 Task: Find connections with filter location Johnstone with filter topic #humanresourceswith filter profile language Potuguese with filter current company Jabong with filter school Sacred Heart Convent School with filter industry Oil Extraction with filter service category Visual Design with filter keywords title Editor/Proofreader
Action: Mouse moved to (553, 86)
Screenshot: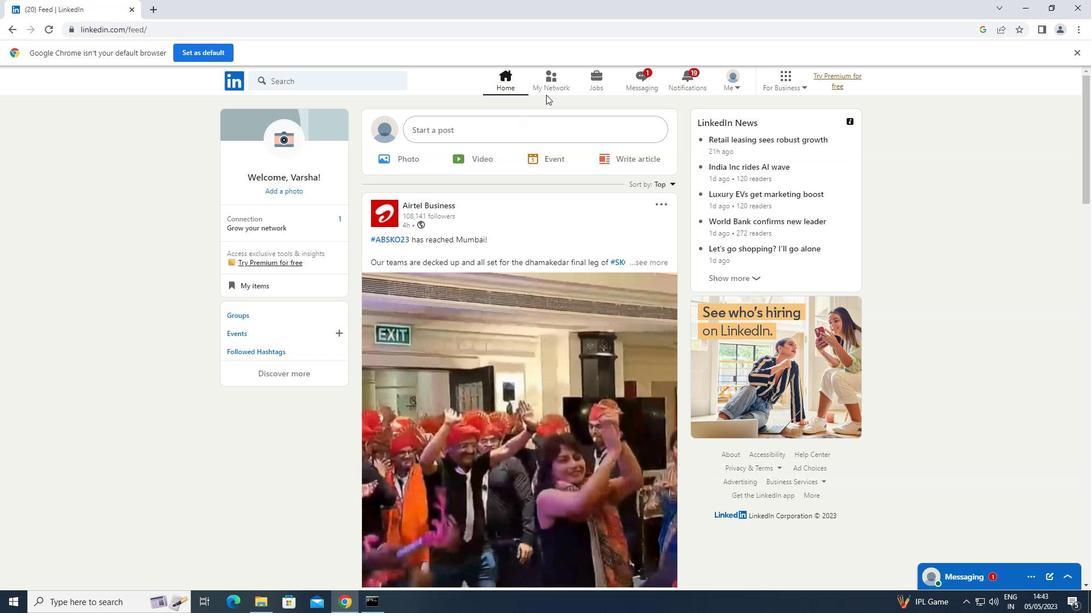 
Action: Mouse pressed left at (553, 86)
Screenshot: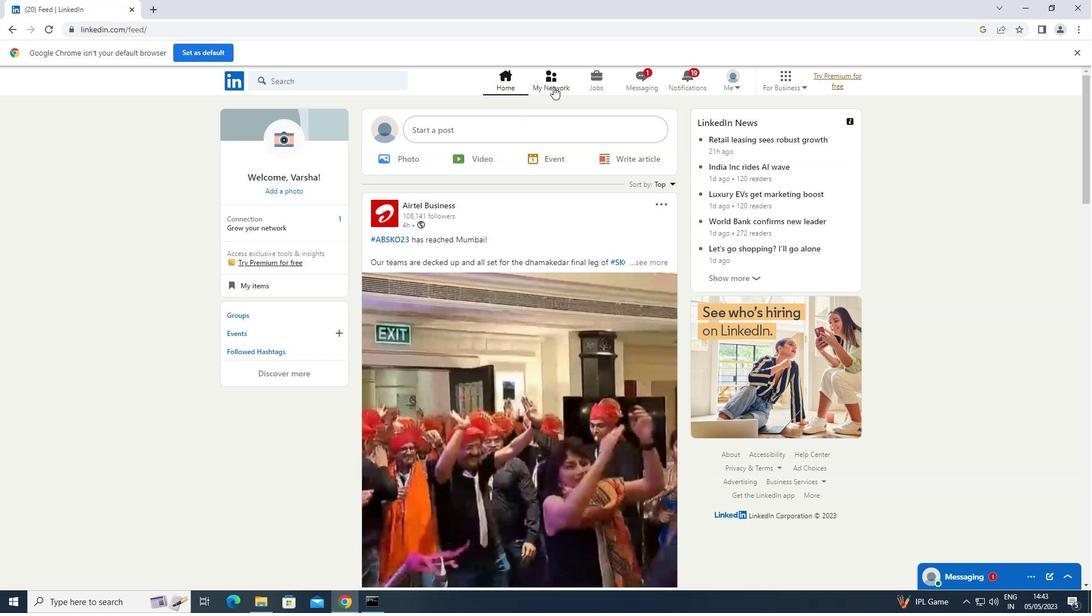 
Action: Mouse moved to (337, 148)
Screenshot: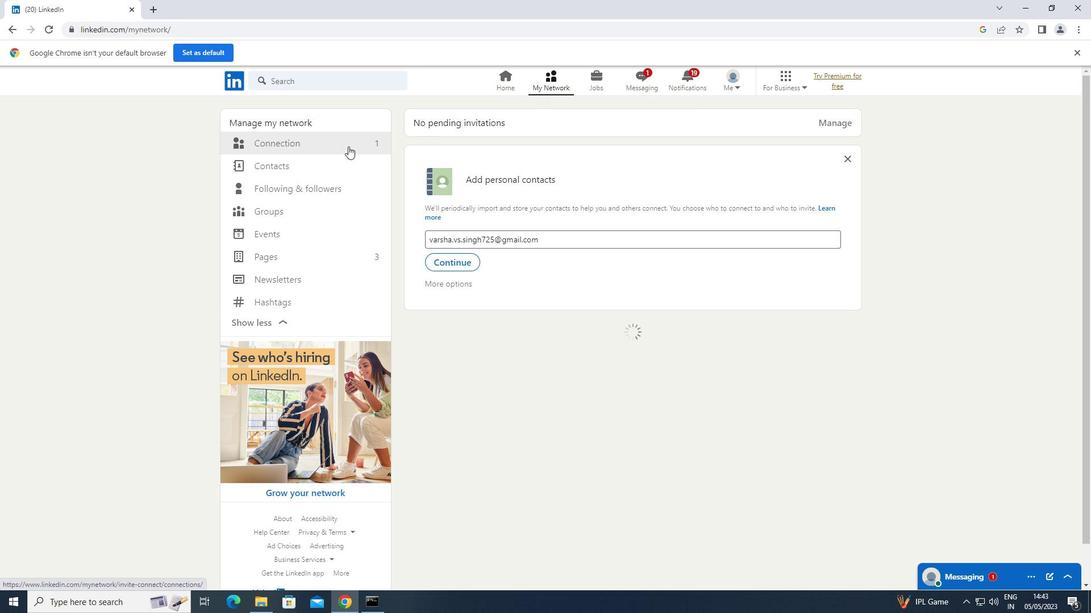 
Action: Mouse pressed left at (337, 148)
Screenshot: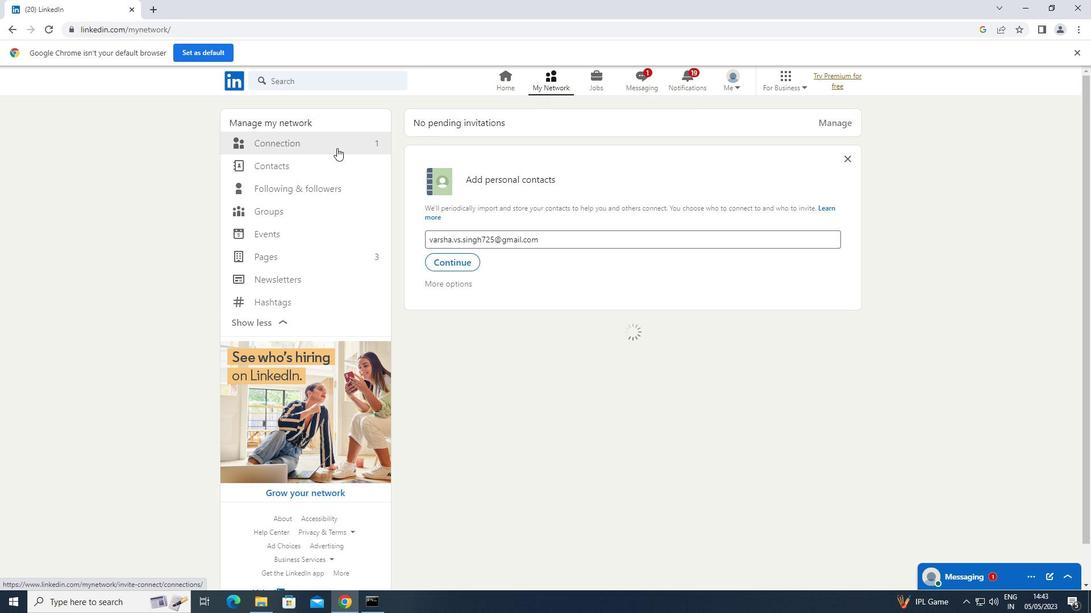 
Action: Mouse moved to (304, 146)
Screenshot: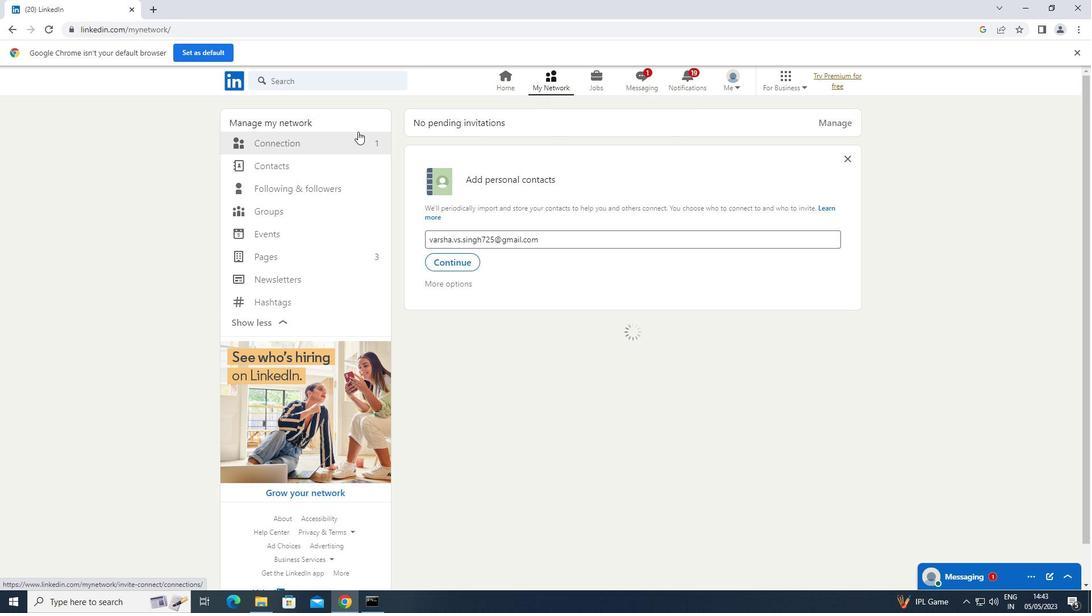 
Action: Mouse pressed left at (304, 146)
Screenshot: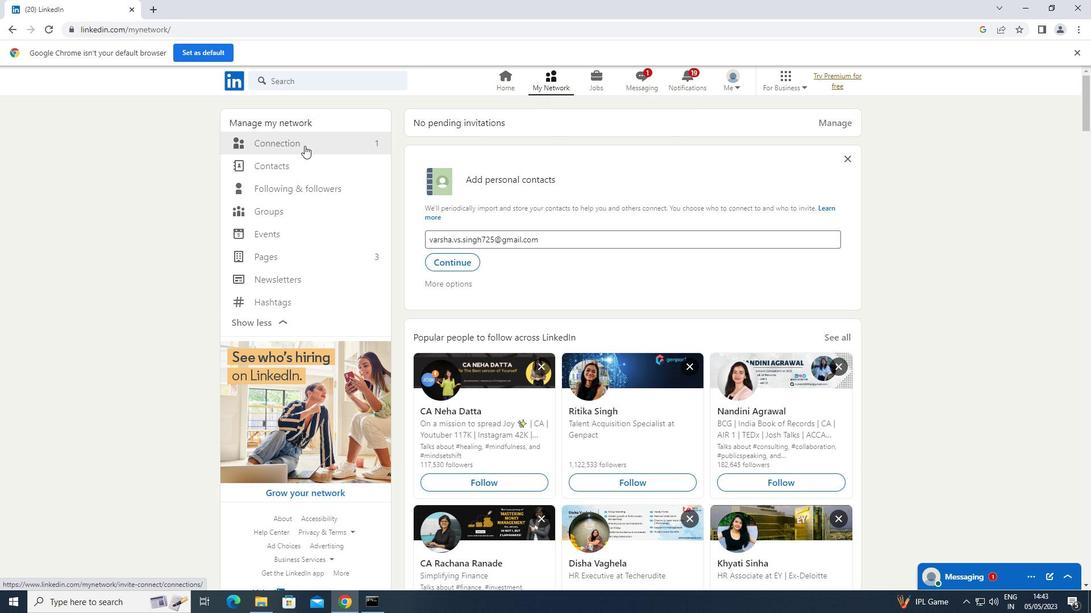 
Action: Mouse moved to (640, 144)
Screenshot: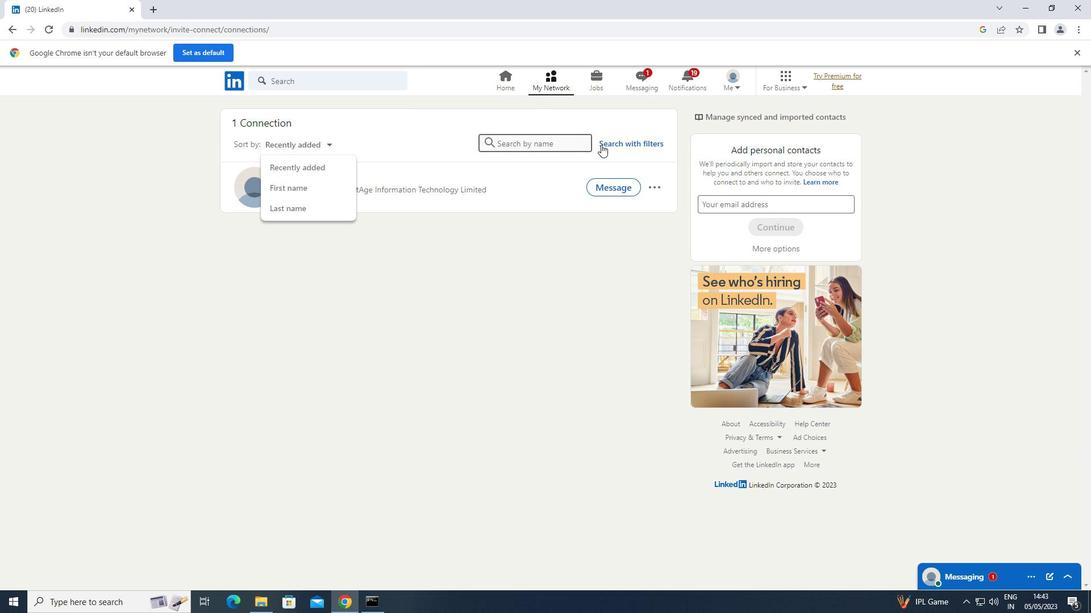 
Action: Mouse pressed left at (640, 144)
Screenshot: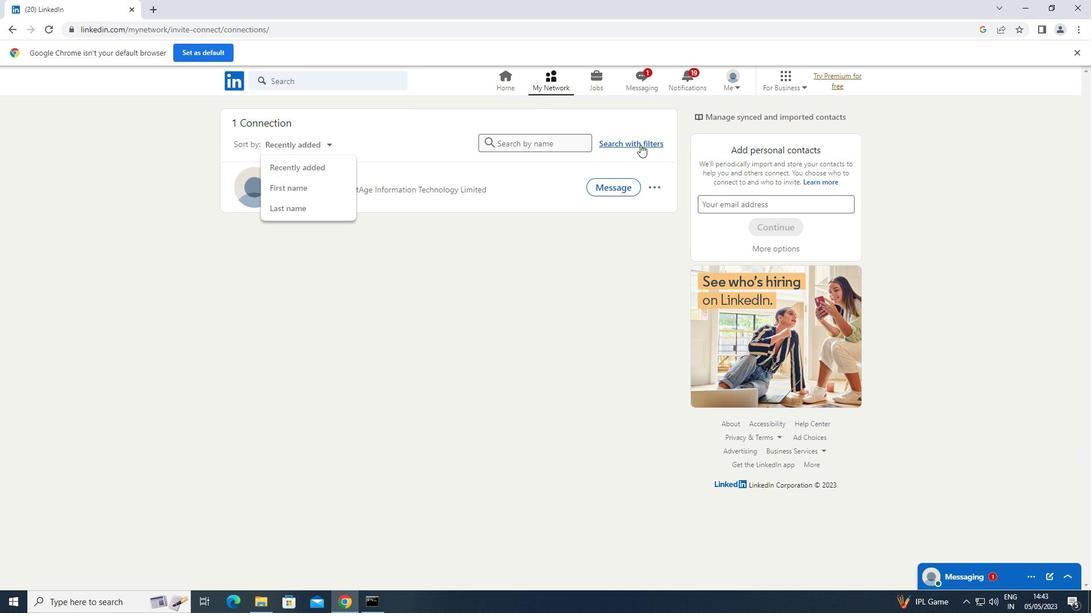 
Action: Mouse moved to (592, 112)
Screenshot: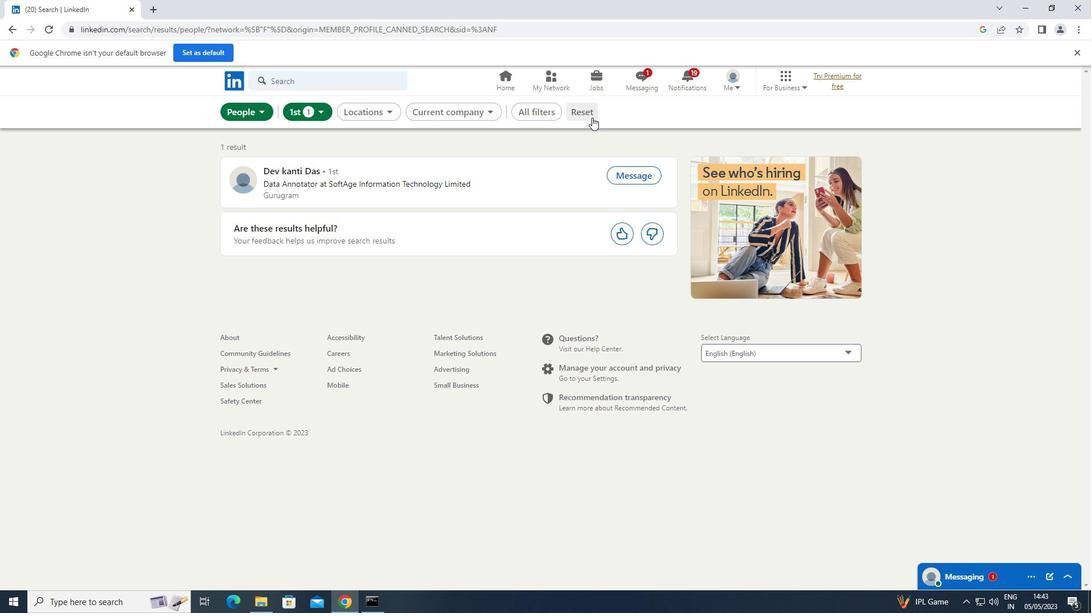 
Action: Mouse pressed left at (592, 112)
Screenshot: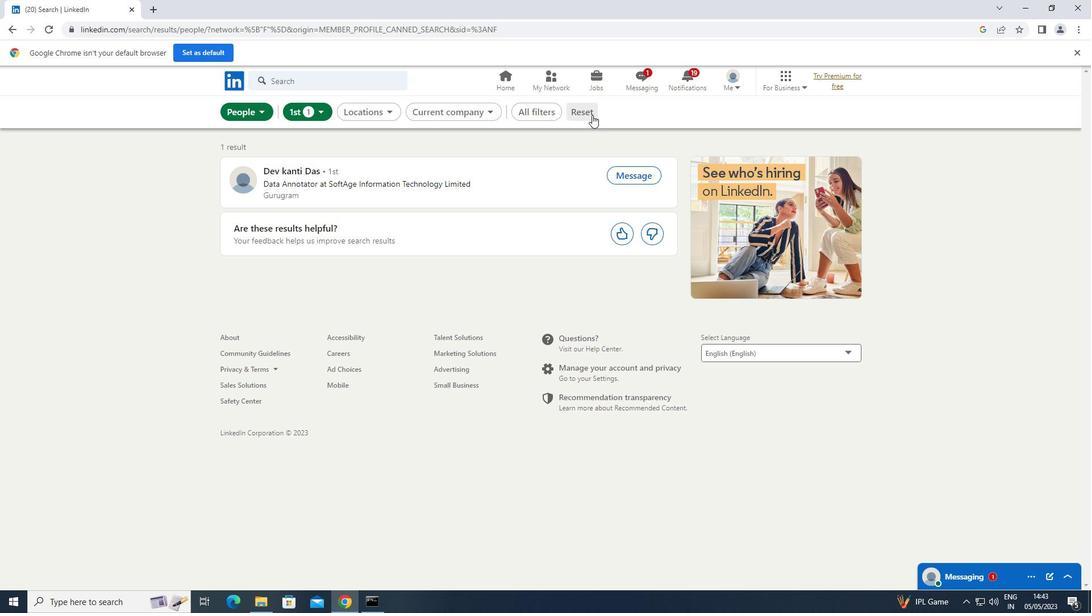 
Action: Mouse moved to (561, 117)
Screenshot: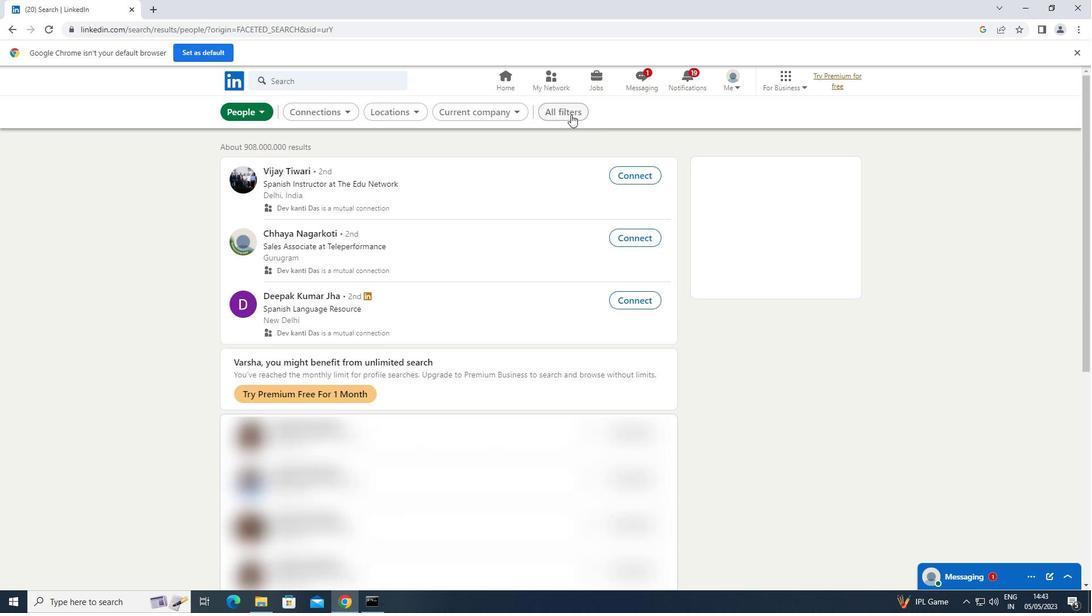 
Action: Mouse pressed left at (561, 117)
Screenshot: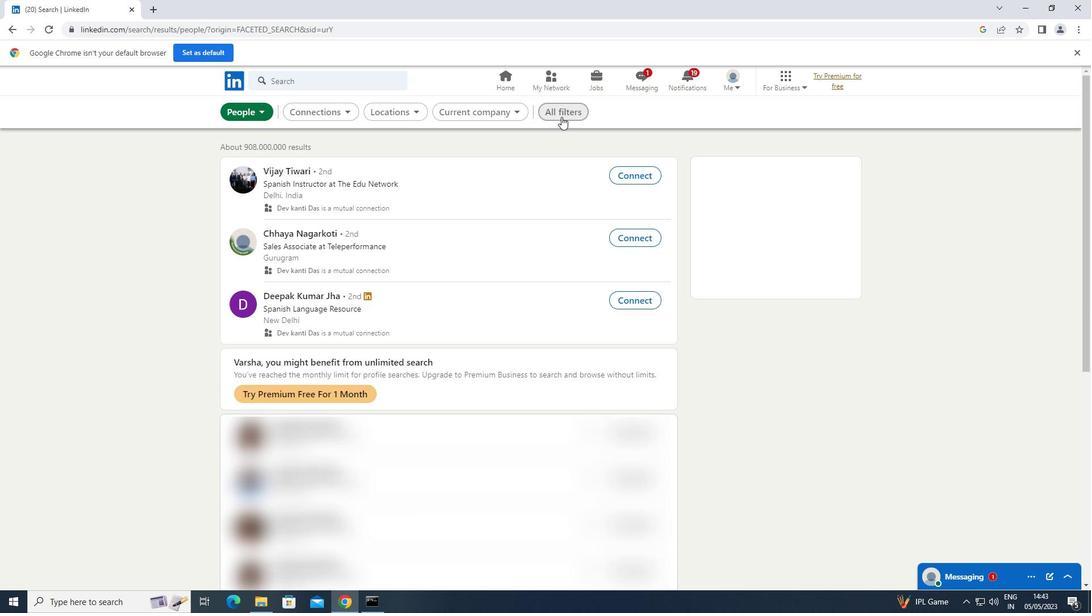 
Action: Mouse moved to (851, 288)
Screenshot: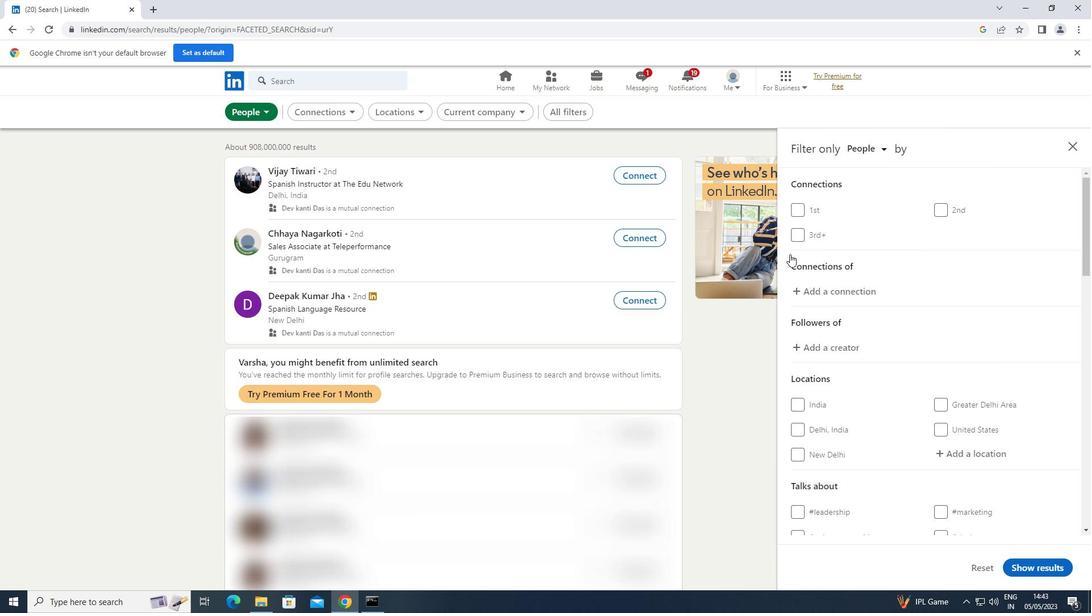 
Action: Mouse scrolled (851, 288) with delta (0, 0)
Screenshot: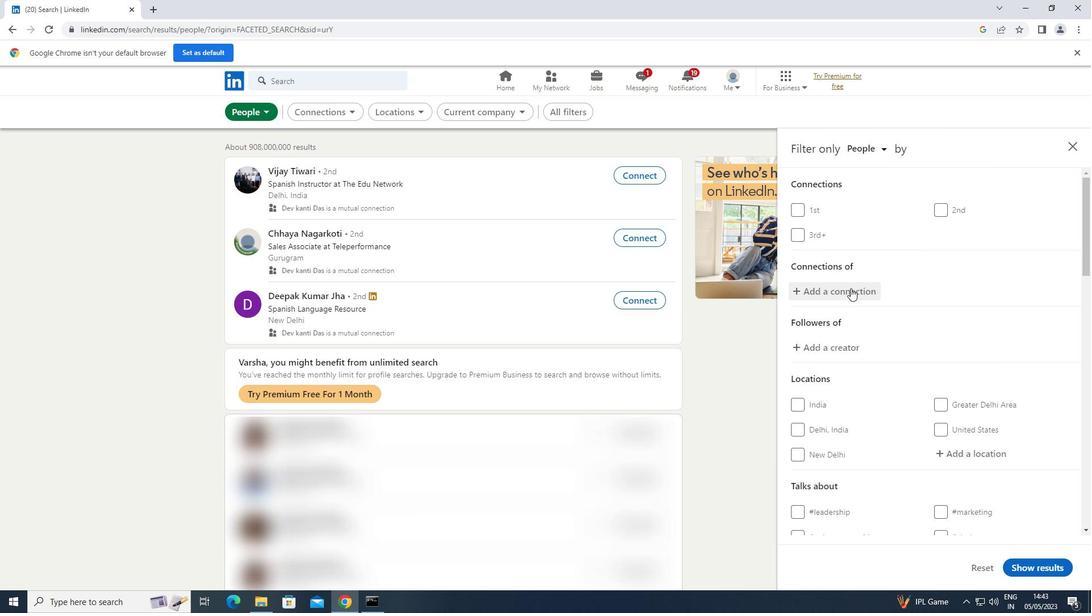 
Action: Mouse scrolled (851, 288) with delta (0, 0)
Screenshot: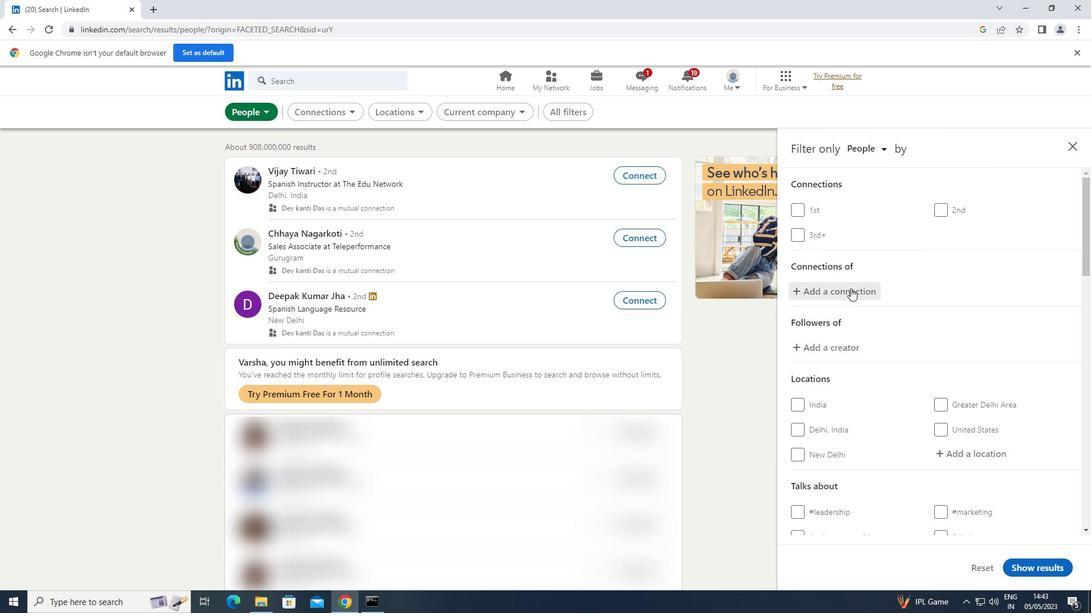 
Action: Mouse moved to (985, 336)
Screenshot: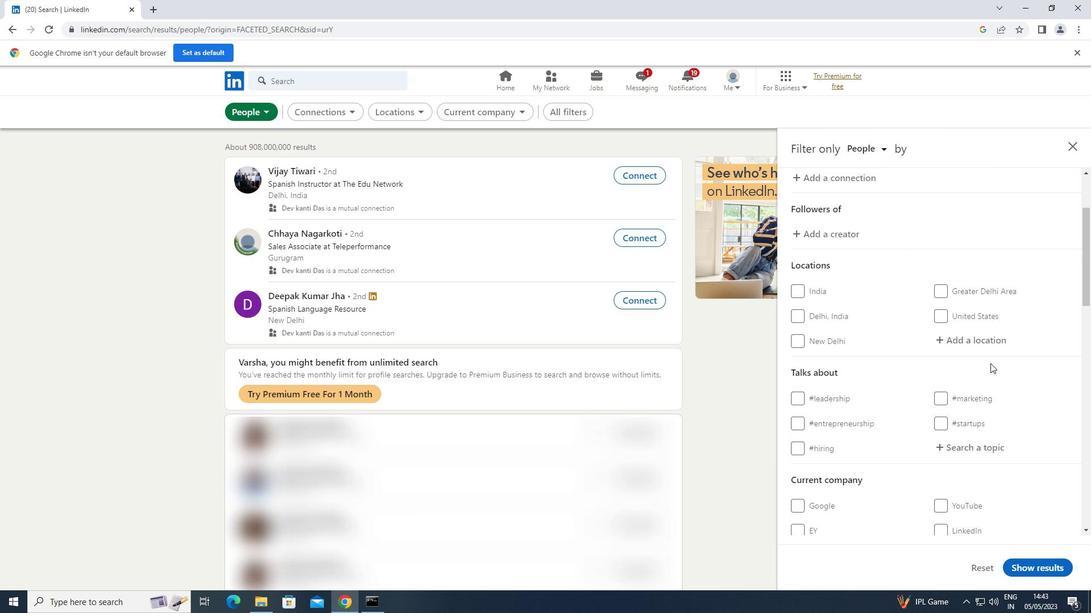 
Action: Mouse pressed left at (985, 336)
Screenshot: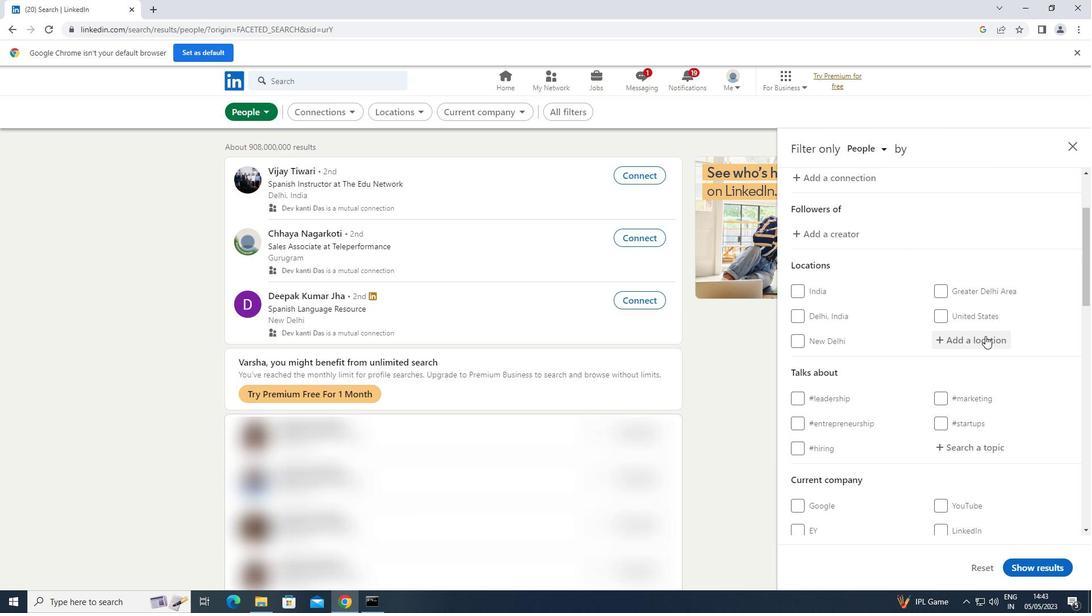 
Action: Key pressed <Key.shift>JOHNSTONE
Screenshot: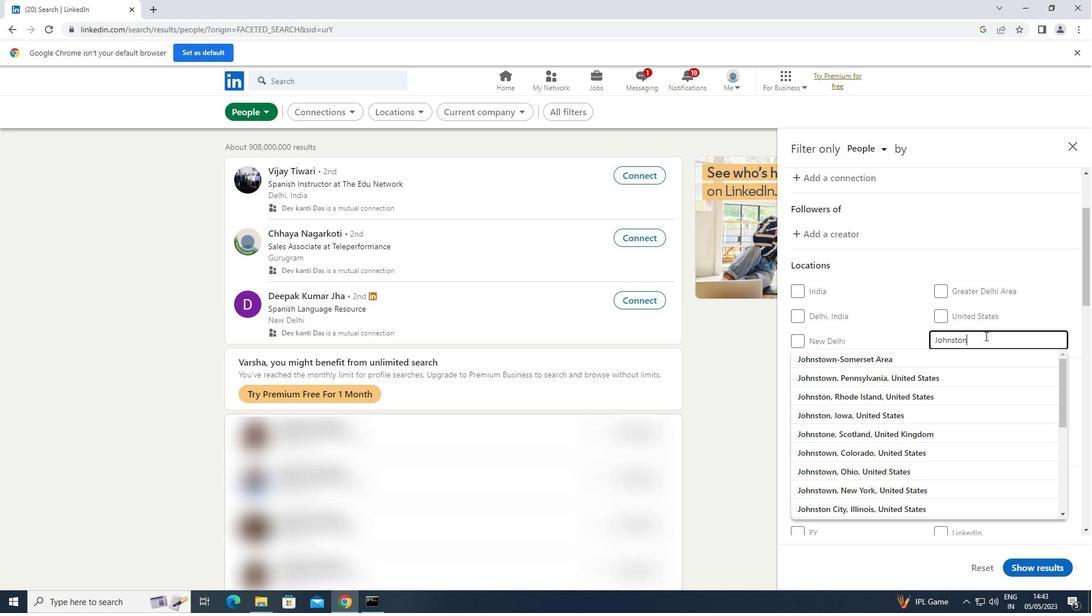 
Action: Mouse moved to (995, 337)
Screenshot: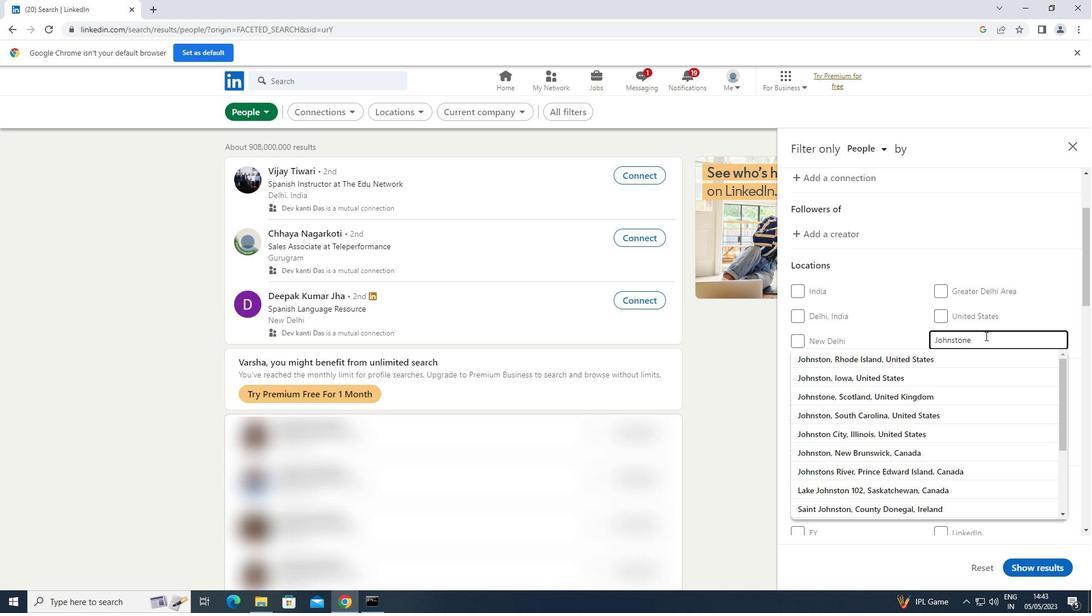 
Action: Key pressed <Key.enter>
Screenshot: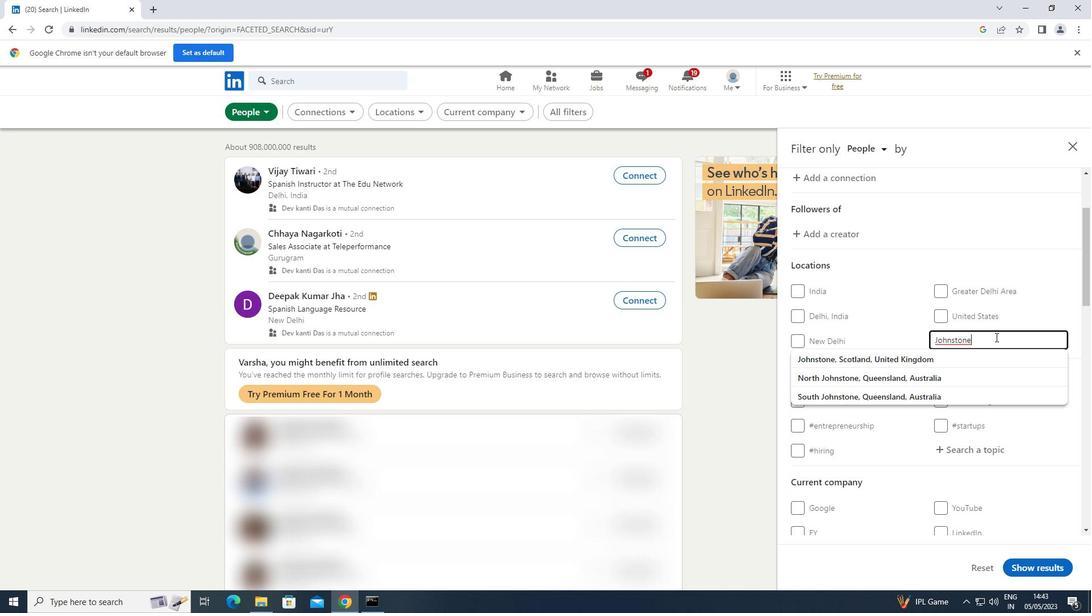 
Action: Mouse moved to (975, 442)
Screenshot: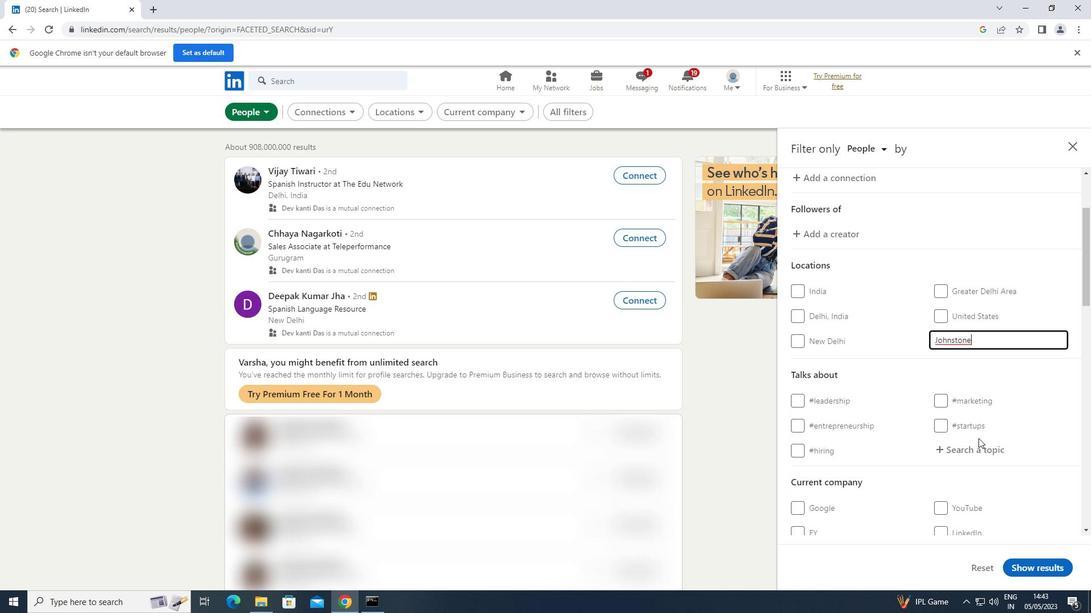 
Action: Mouse pressed left at (975, 442)
Screenshot: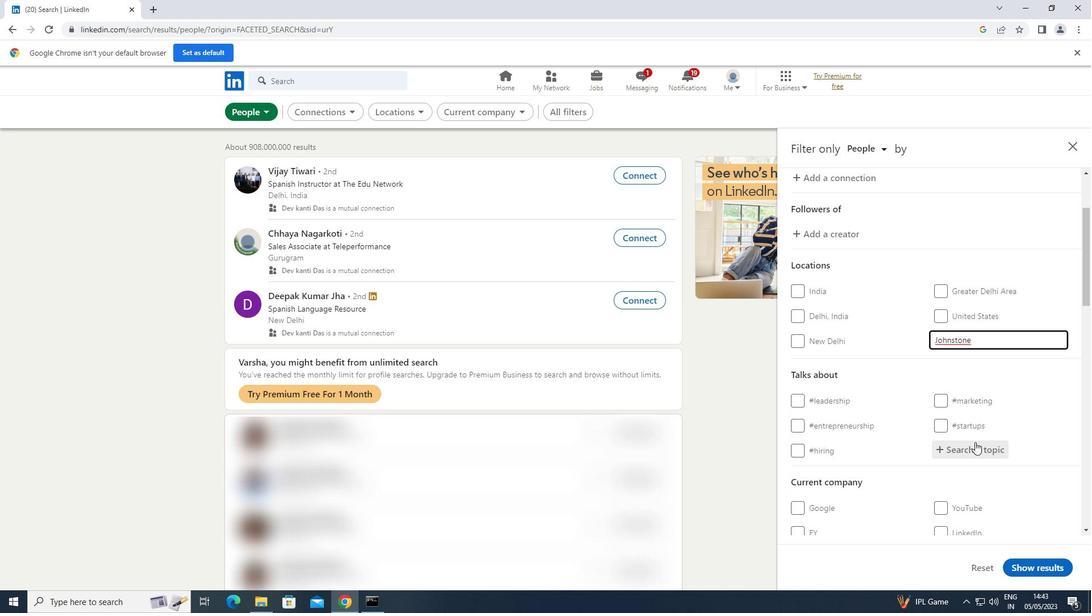 
Action: Key pressed HUMANRESOURCES
Screenshot: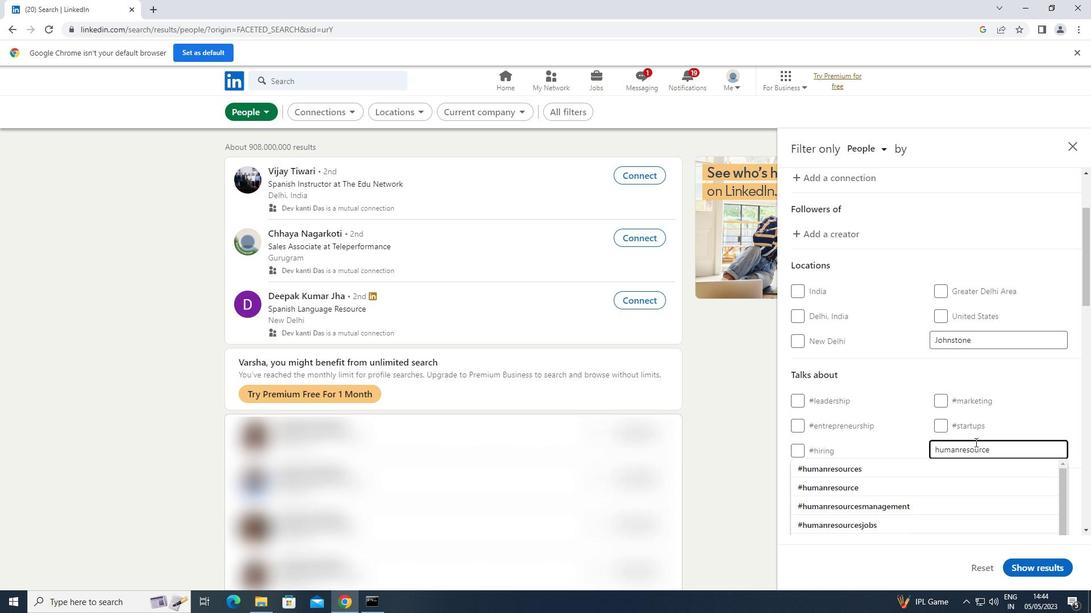 
Action: Mouse moved to (873, 470)
Screenshot: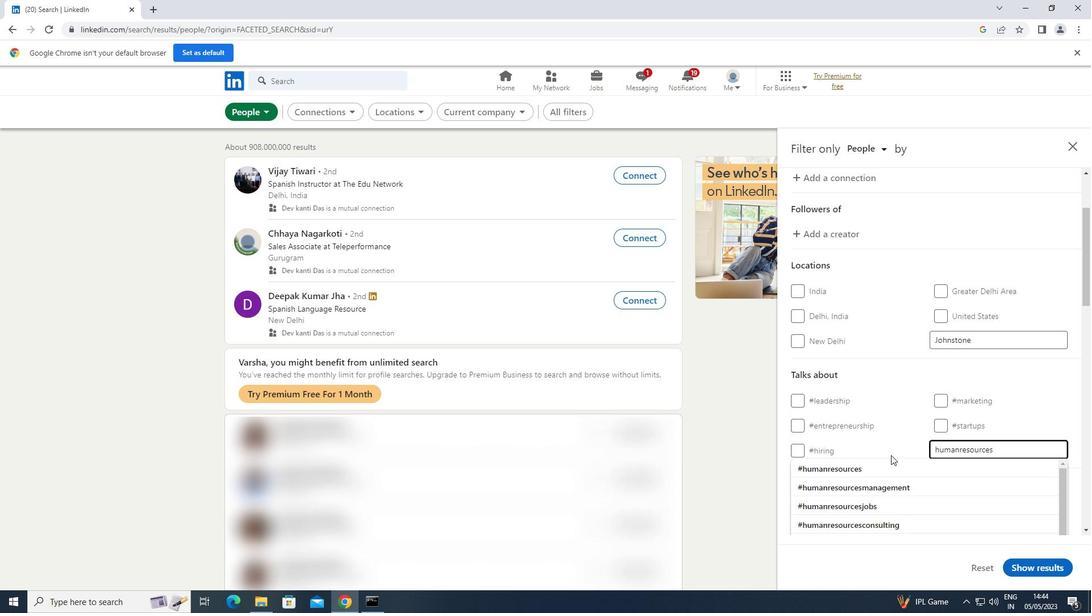 
Action: Mouse pressed left at (873, 470)
Screenshot: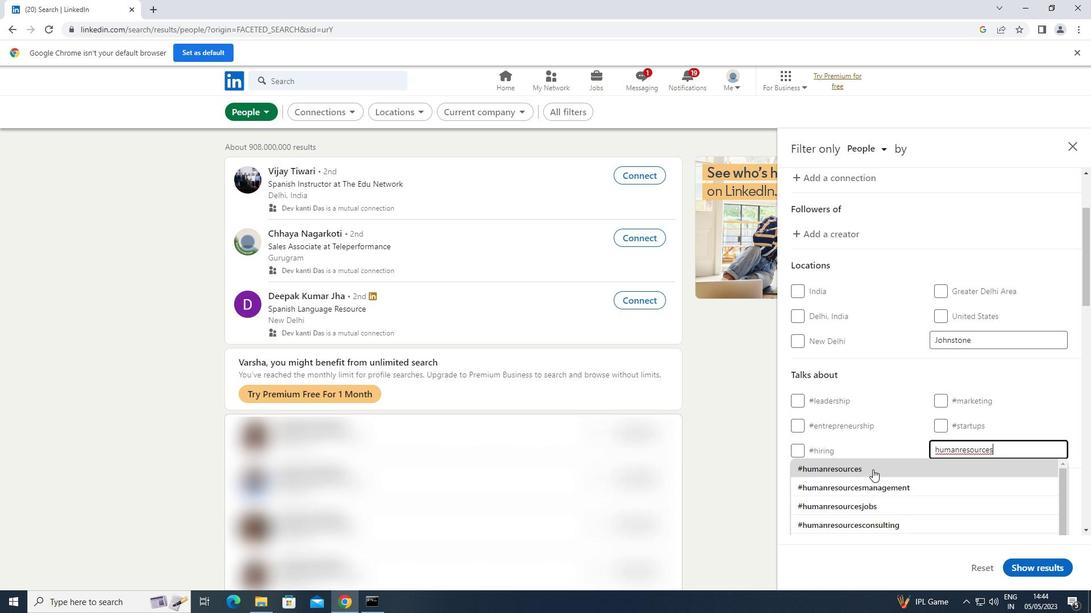 
Action: Mouse moved to (914, 420)
Screenshot: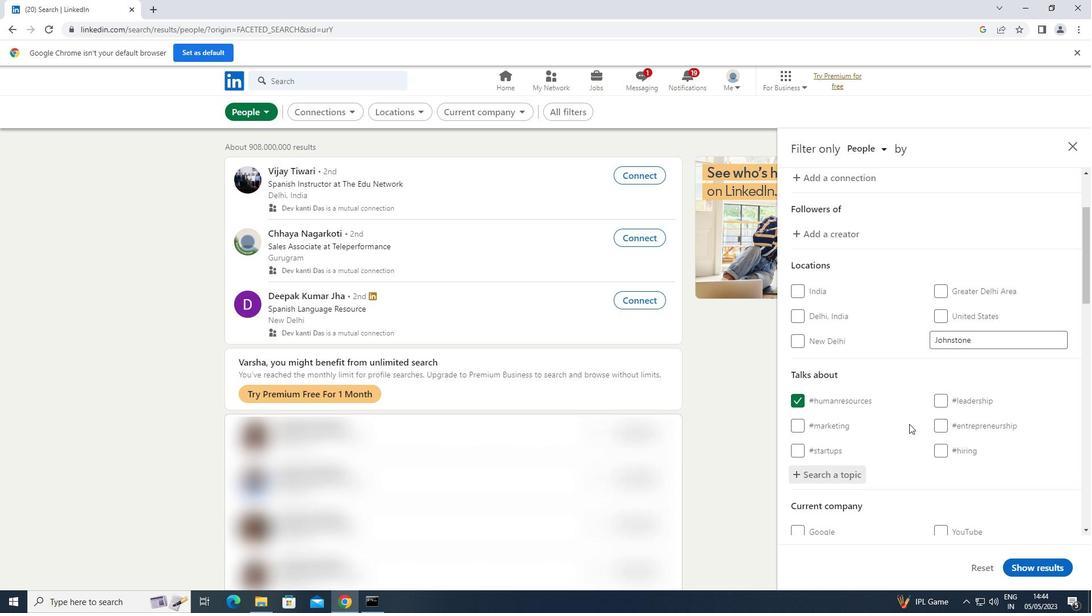
Action: Mouse scrolled (914, 420) with delta (0, 0)
Screenshot: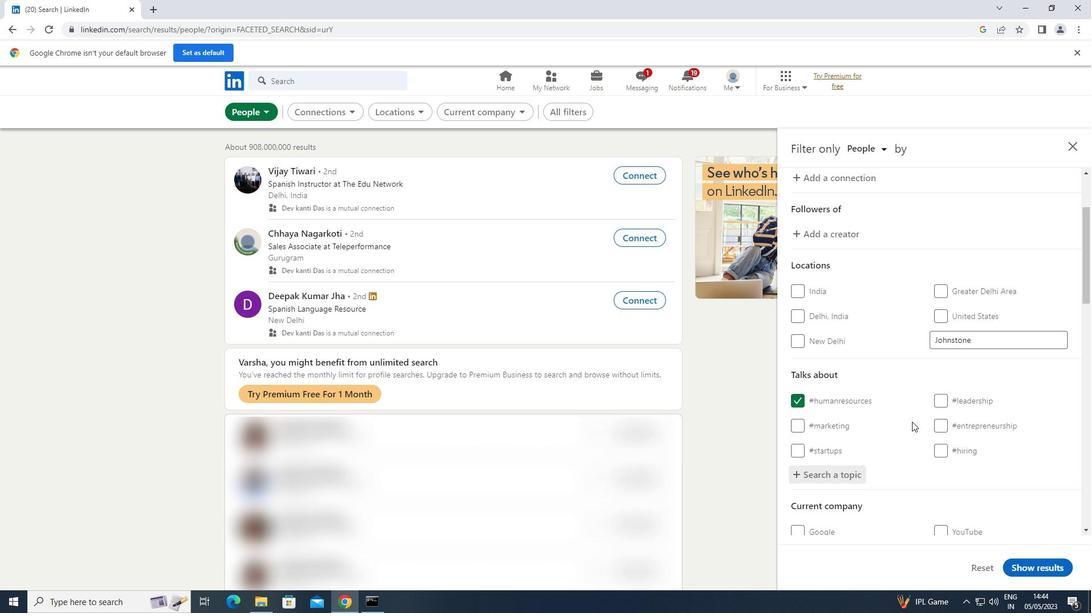 
Action: Mouse scrolled (914, 420) with delta (0, 0)
Screenshot: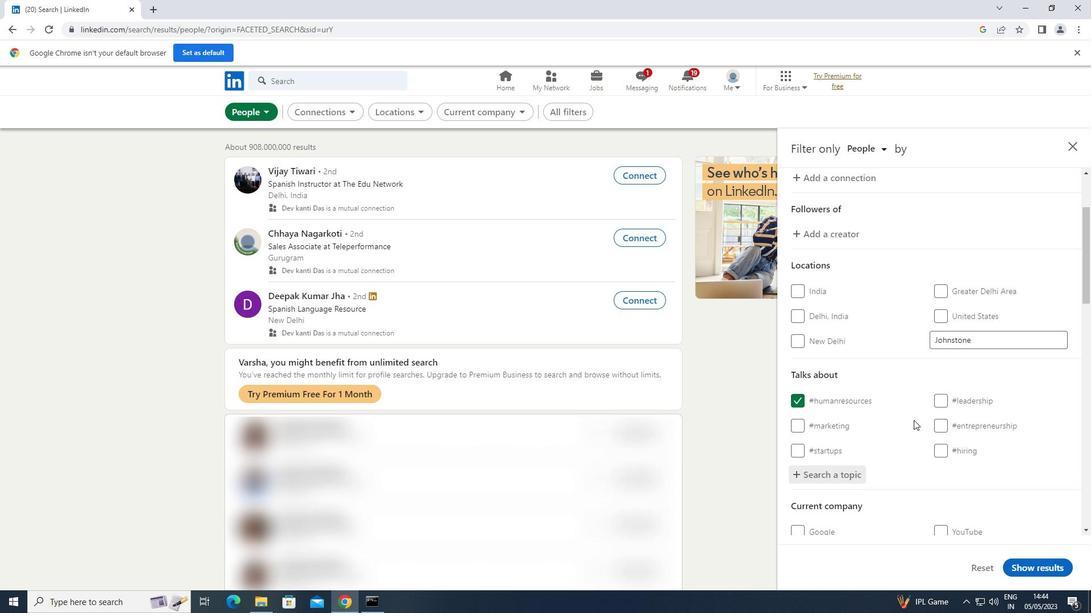 
Action: Mouse scrolled (914, 420) with delta (0, 0)
Screenshot: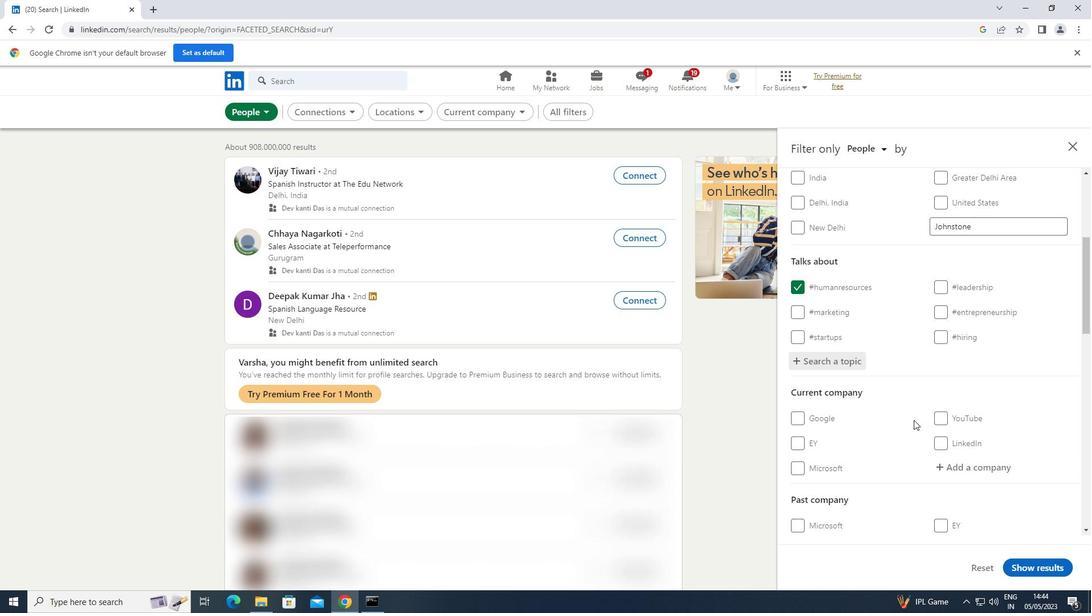 
Action: Mouse scrolled (914, 420) with delta (0, 0)
Screenshot: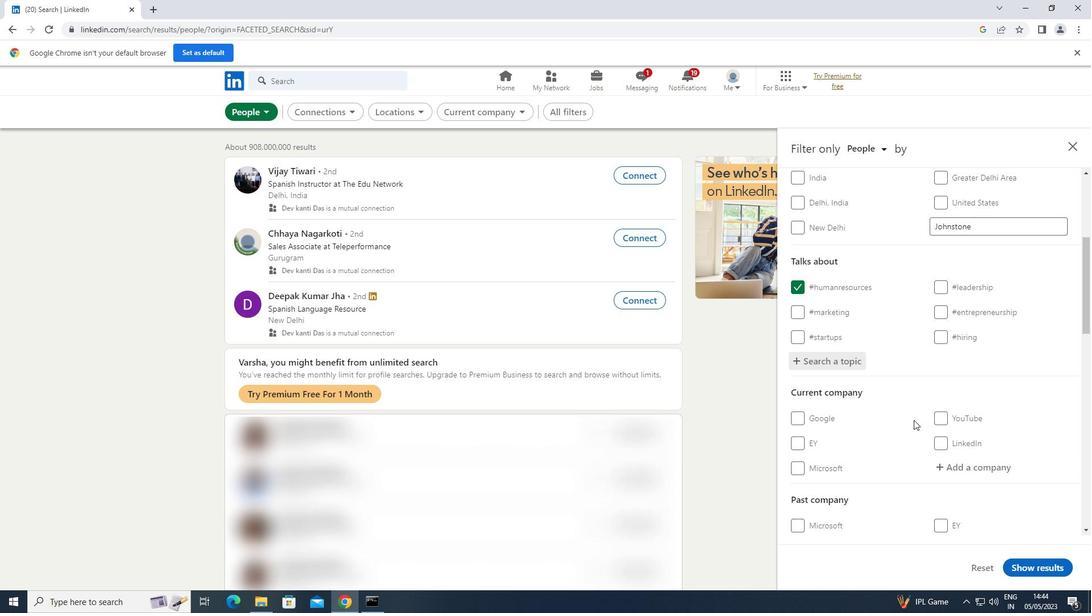 
Action: Mouse scrolled (914, 420) with delta (0, 0)
Screenshot: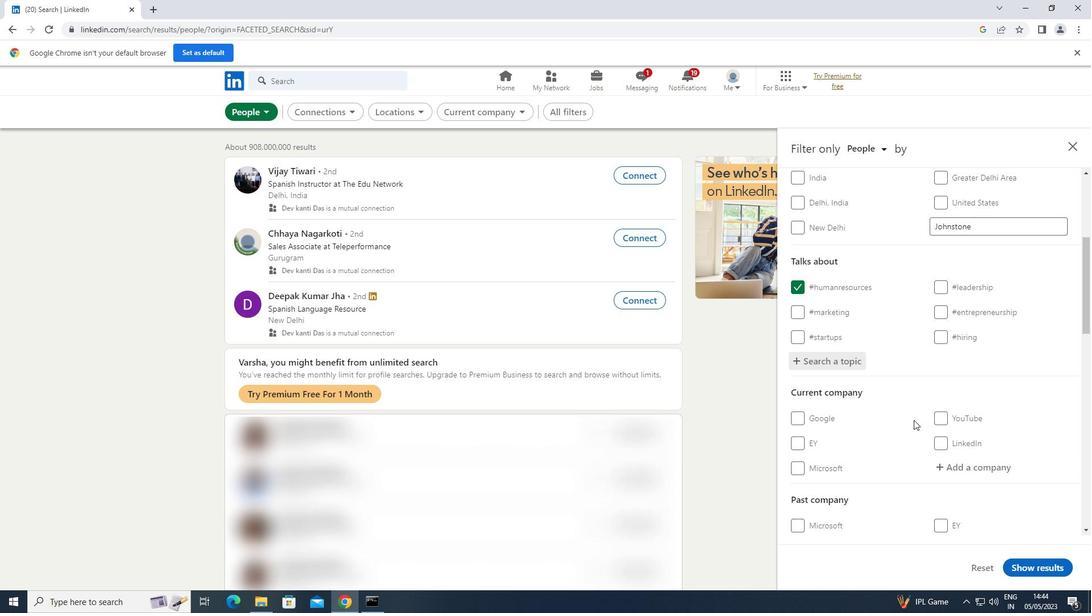 
Action: Mouse scrolled (914, 420) with delta (0, 0)
Screenshot: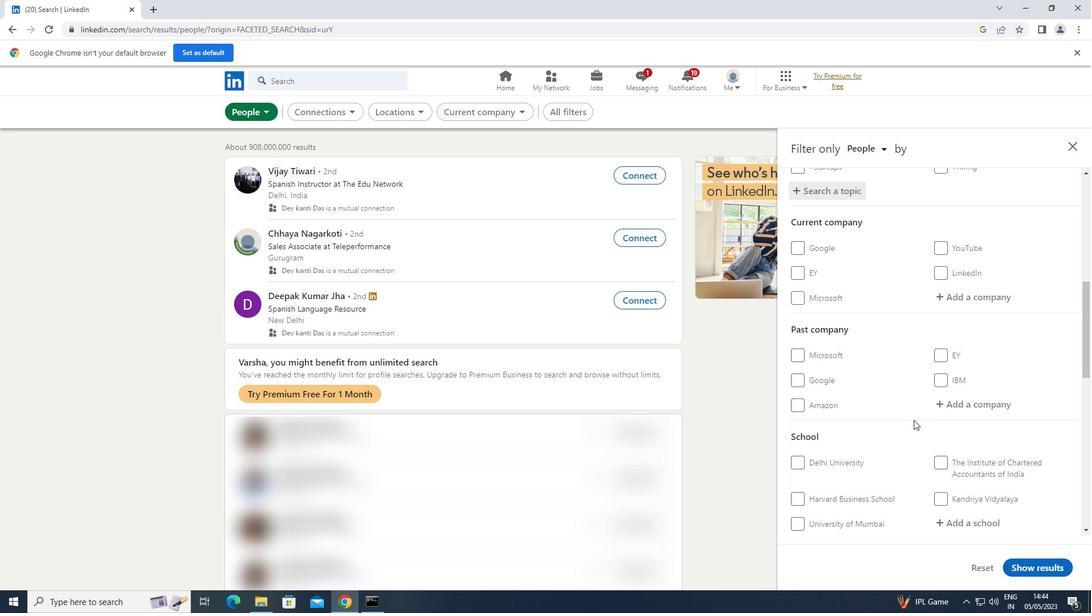 
Action: Mouse scrolled (914, 420) with delta (0, 0)
Screenshot: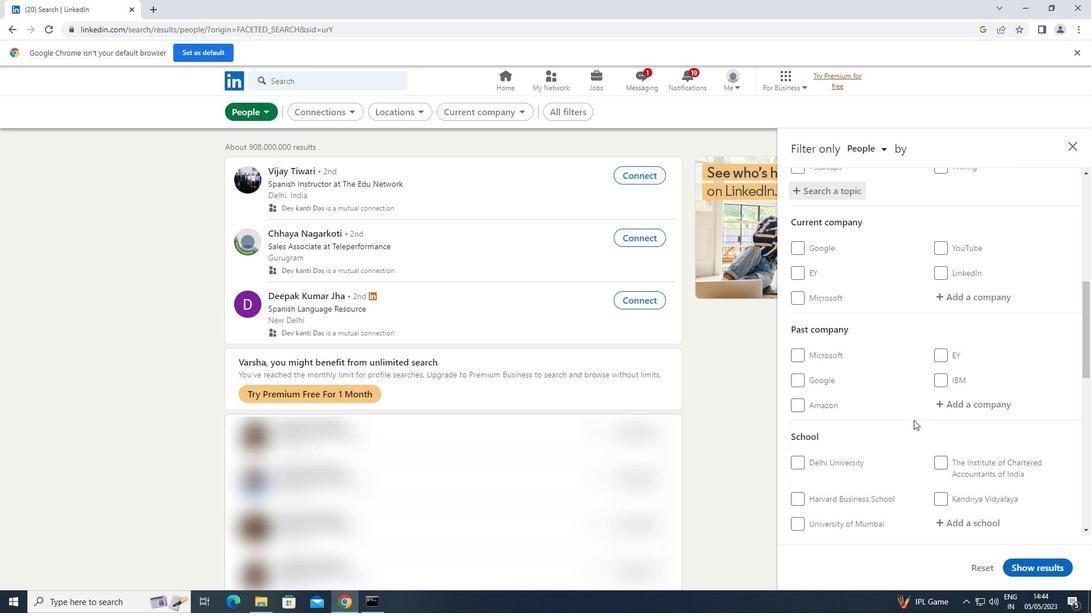 
Action: Mouse scrolled (914, 420) with delta (0, 0)
Screenshot: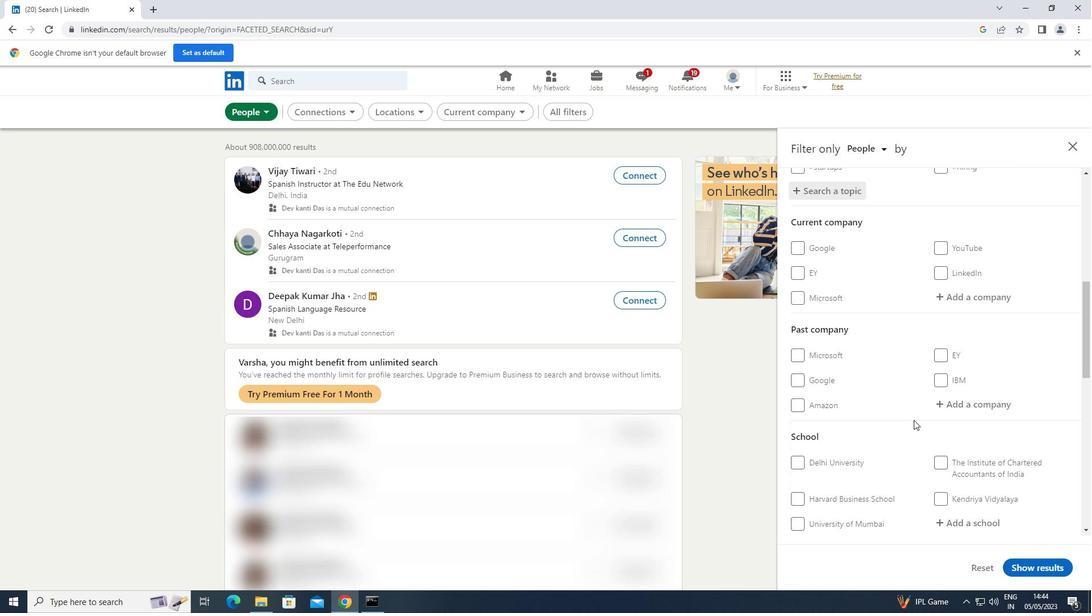 
Action: Mouse scrolled (914, 420) with delta (0, 0)
Screenshot: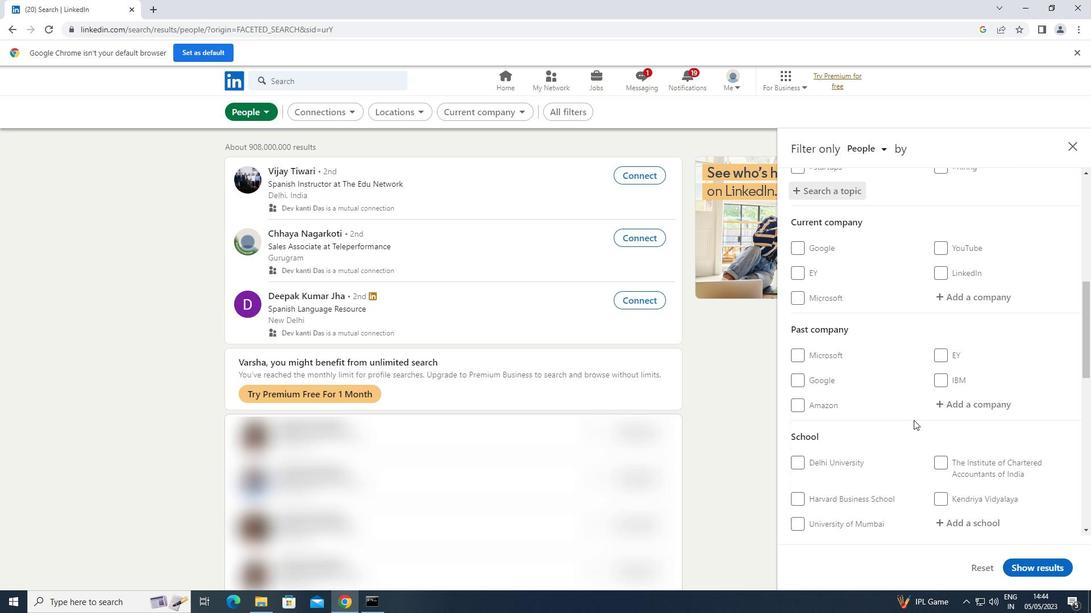 
Action: Mouse moved to (937, 510)
Screenshot: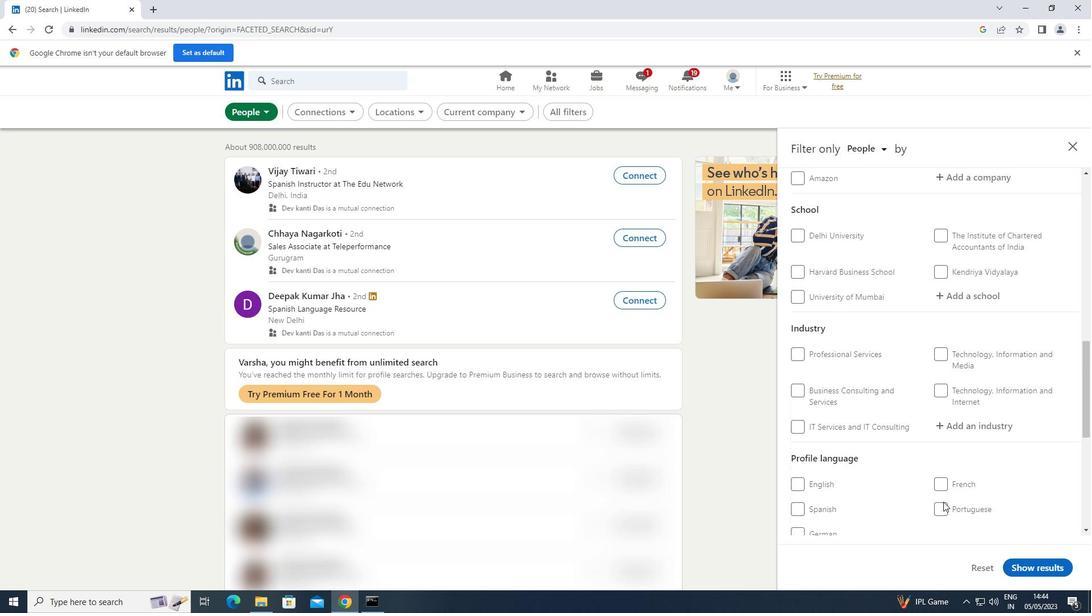 
Action: Mouse pressed left at (937, 510)
Screenshot: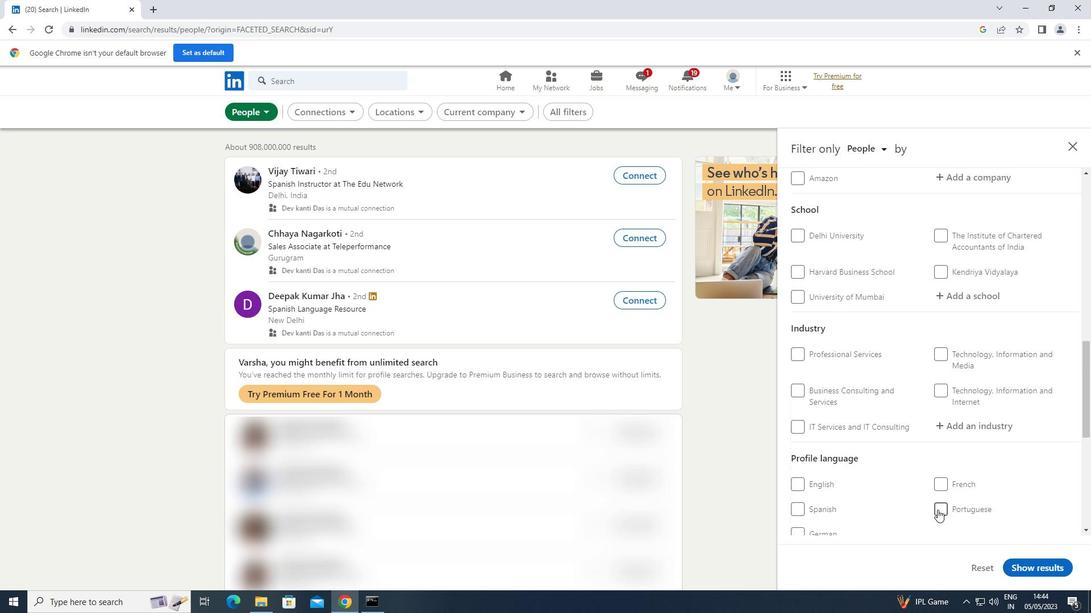 
Action: Mouse moved to (951, 472)
Screenshot: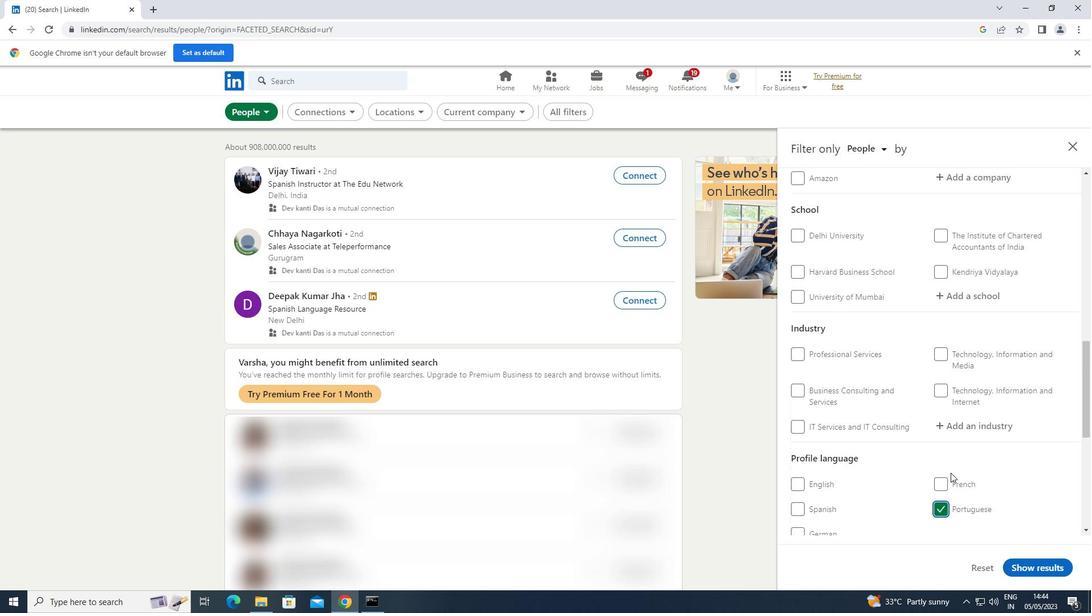 
Action: Mouse scrolled (951, 472) with delta (0, 0)
Screenshot: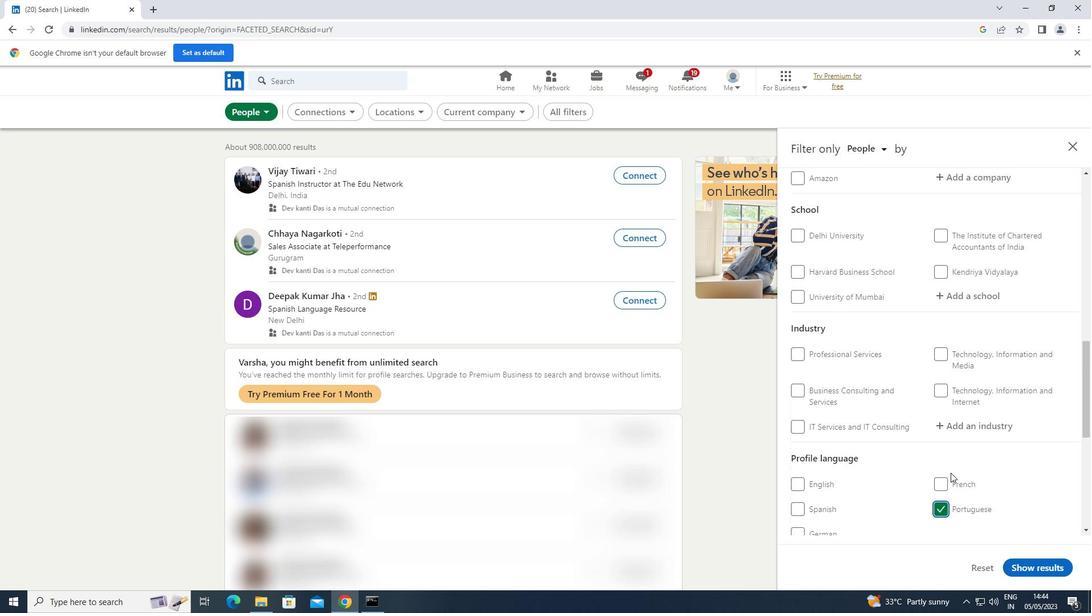 
Action: Mouse scrolled (951, 472) with delta (0, 0)
Screenshot: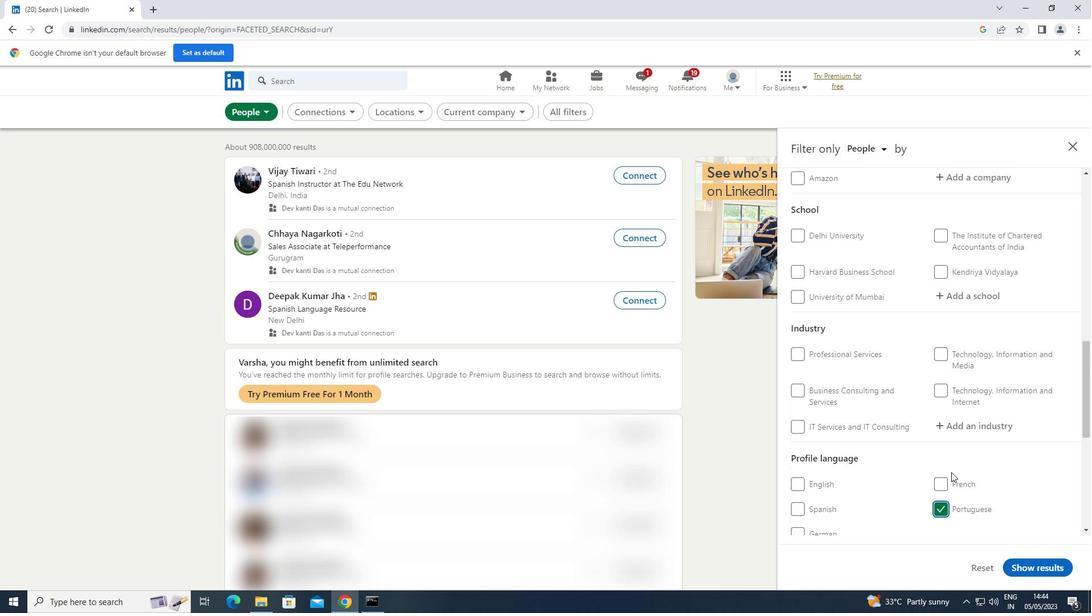 
Action: Mouse scrolled (951, 472) with delta (0, 0)
Screenshot: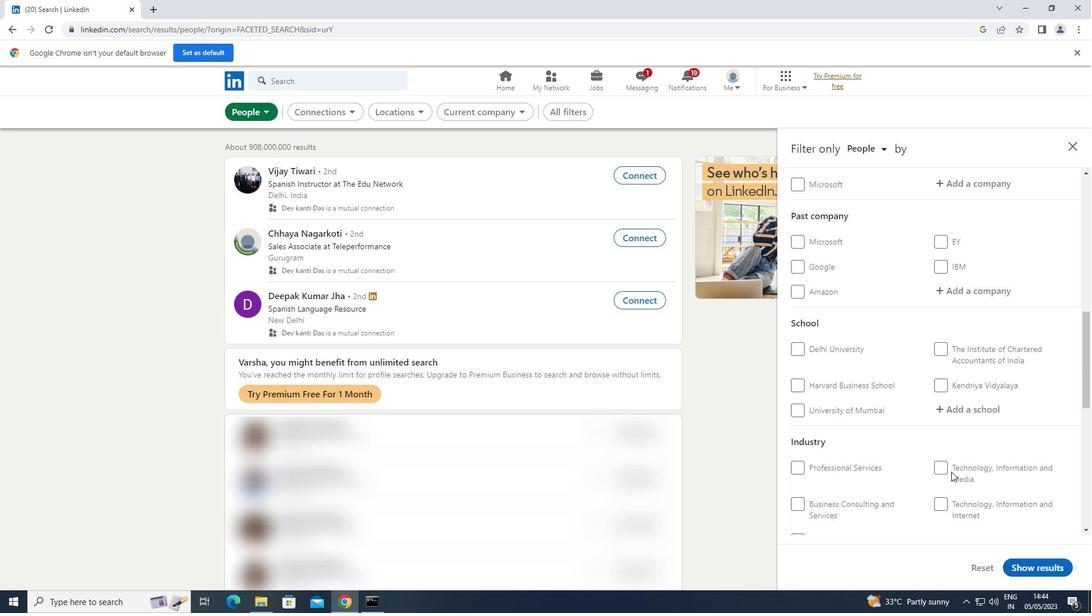 
Action: Mouse scrolled (951, 472) with delta (0, 0)
Screenshot: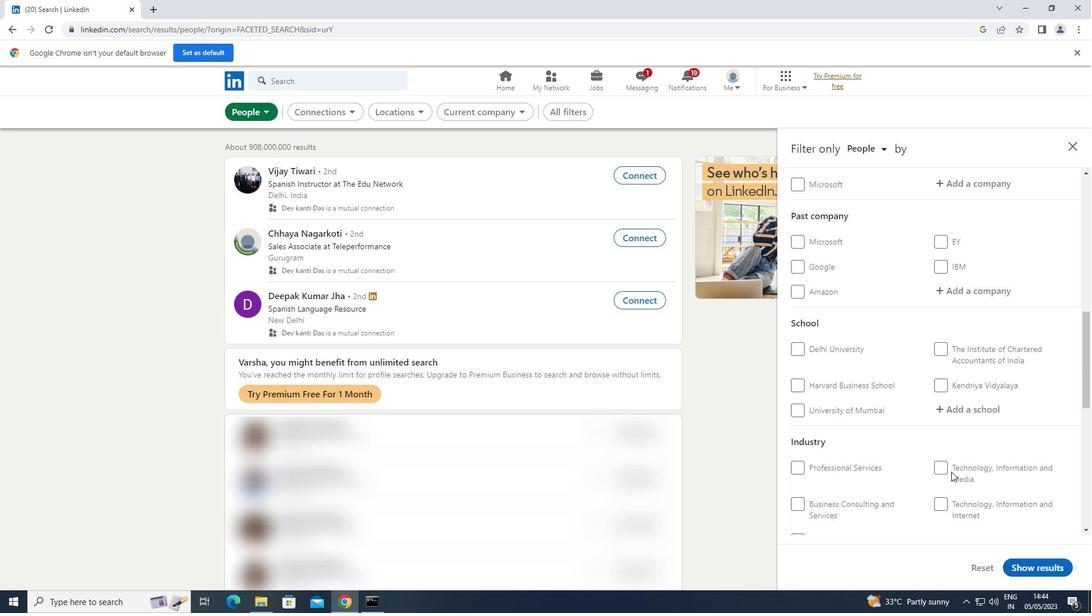 
Action: Mouse scrolled (951, 472) with delta (0, 0)
Screenshot: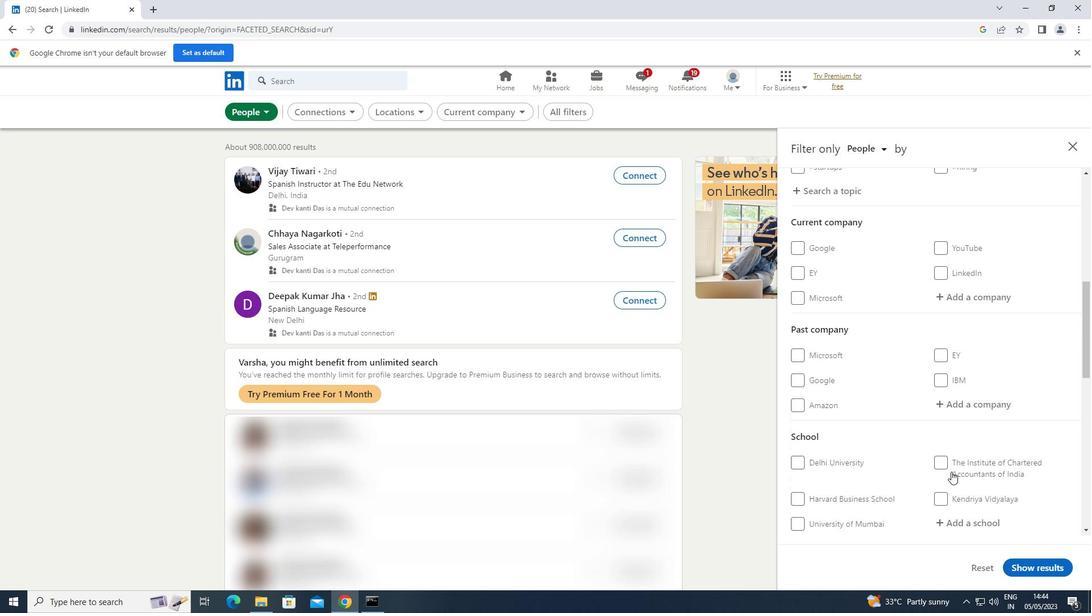 
Action: Mouse scrolled (951, 472) with delta (0, 0)
Screenshot: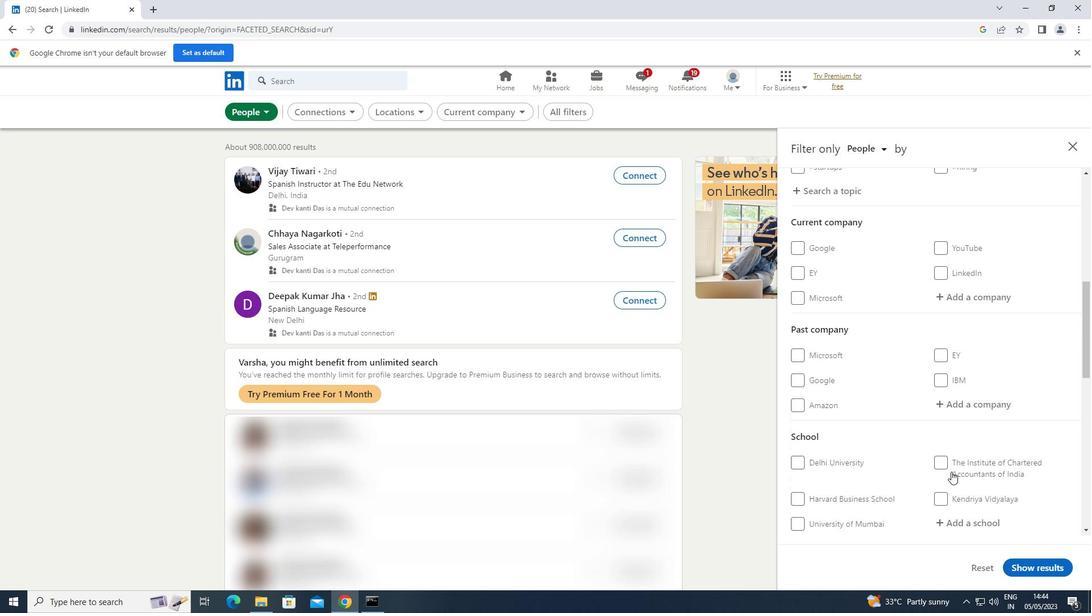 
Action: Mouse moved to (981, 410)
Screenshot: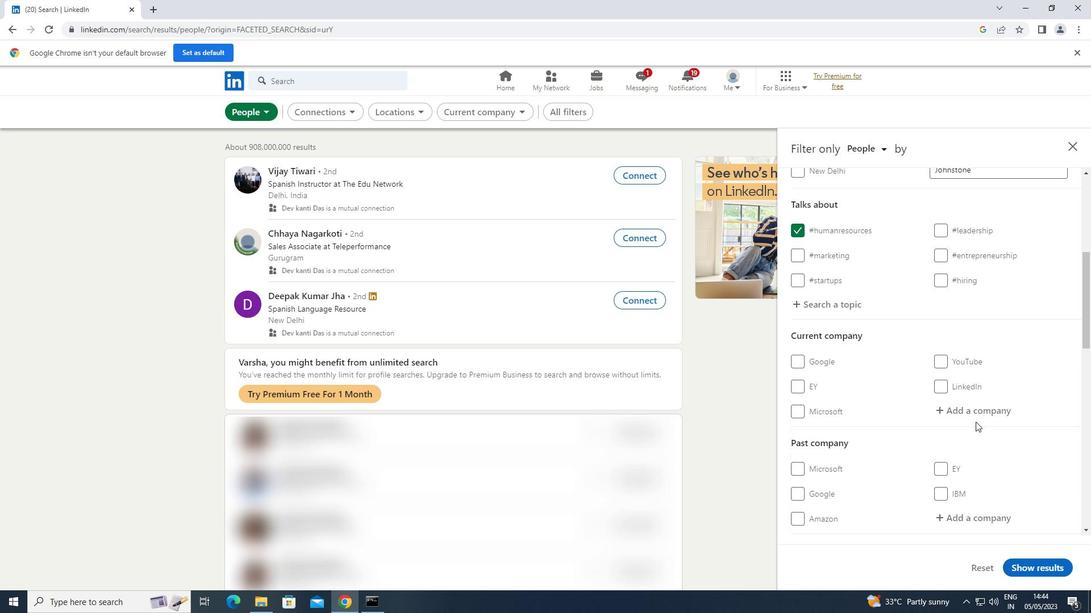 
Action: Mouse pressed left at (981, 410)
Screenshot: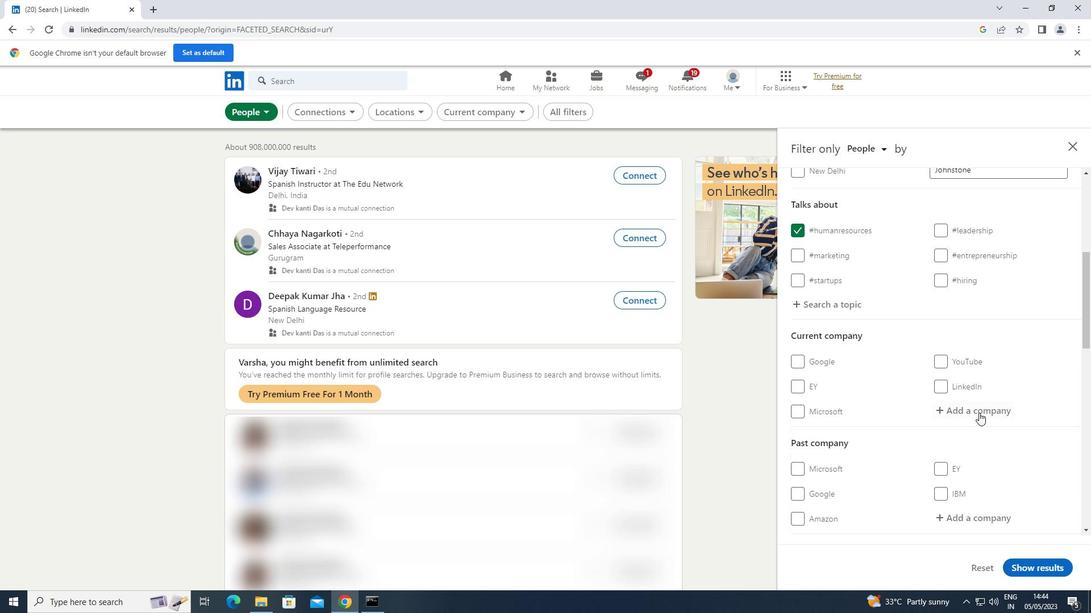 
Action: Key pressed <Key.shift><Key.shift><Key.shift>JABONG
Screenshot: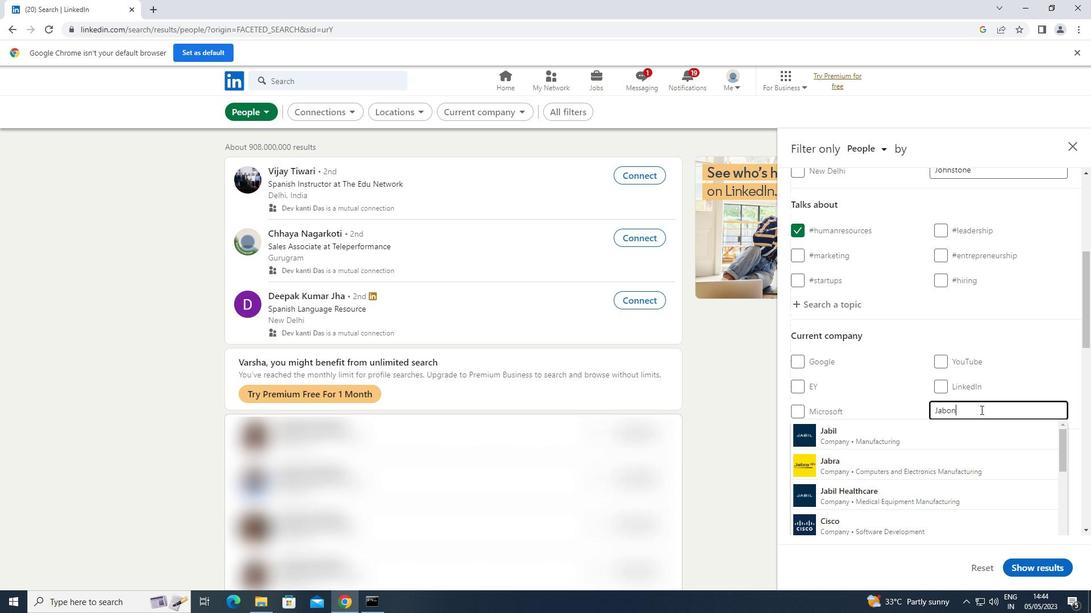 
Action: Mouse moved to (931, 437)
Screenshot: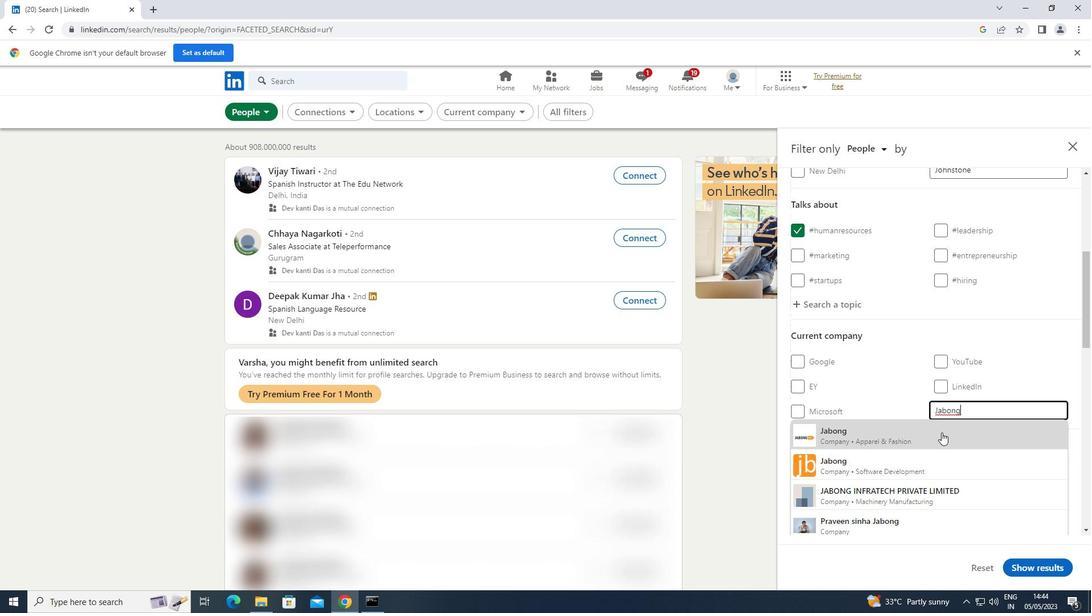
Action: Mouse pressed left at (931, 437)
Screenshot: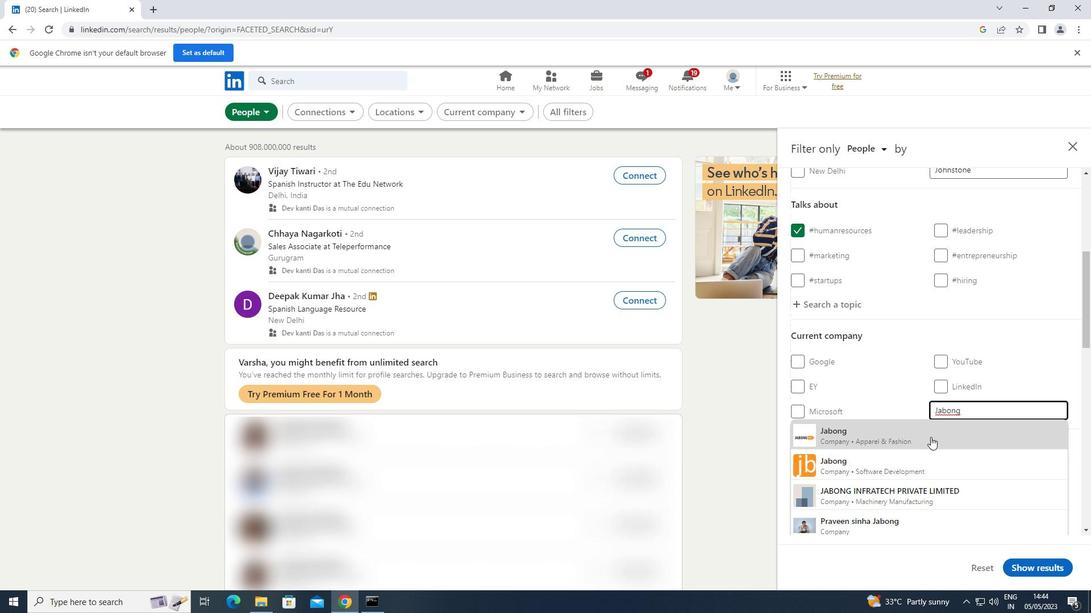 
Action: Mouse scrolled (931, 437) with delta (0, 0)
Screenshot: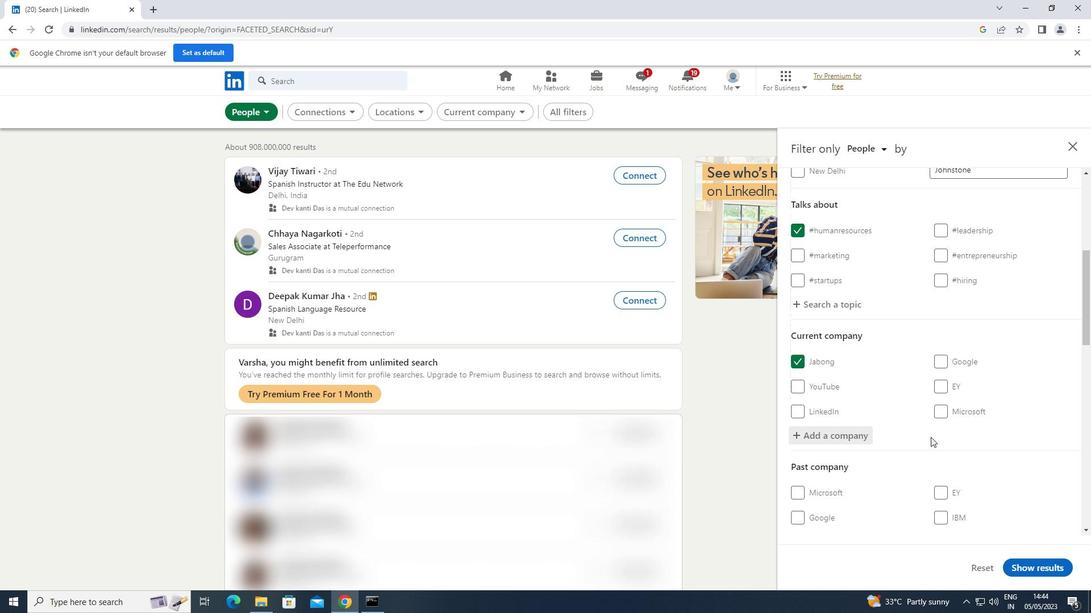
Action: Mouse scrolled (931, 437) with delta (0, 0)
Screenshot: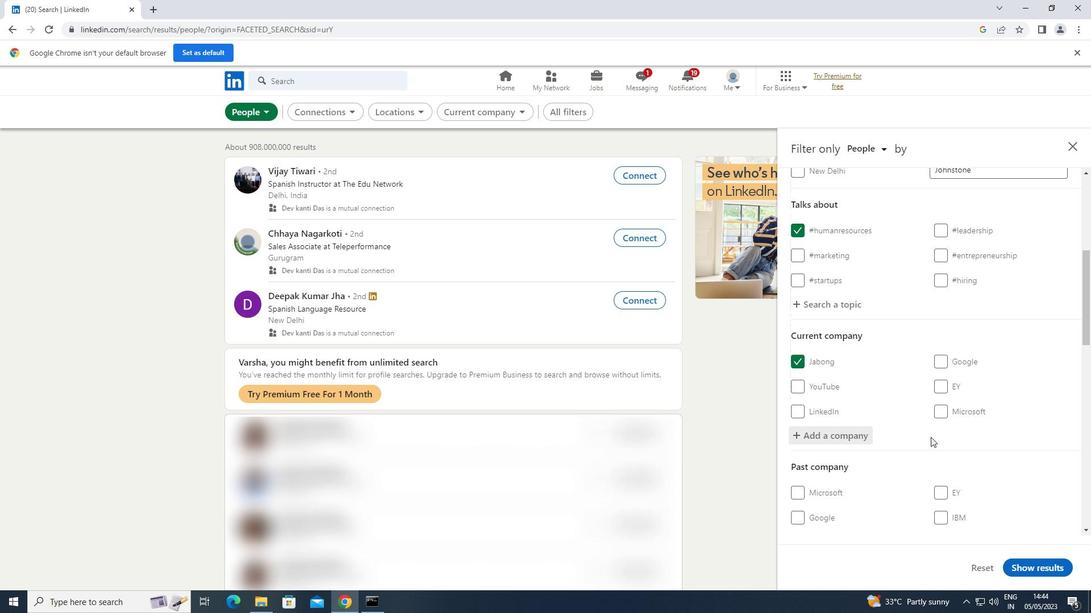 
Action: Mouse scrolled (931, 437) with delta (0, 0)
Screenshot: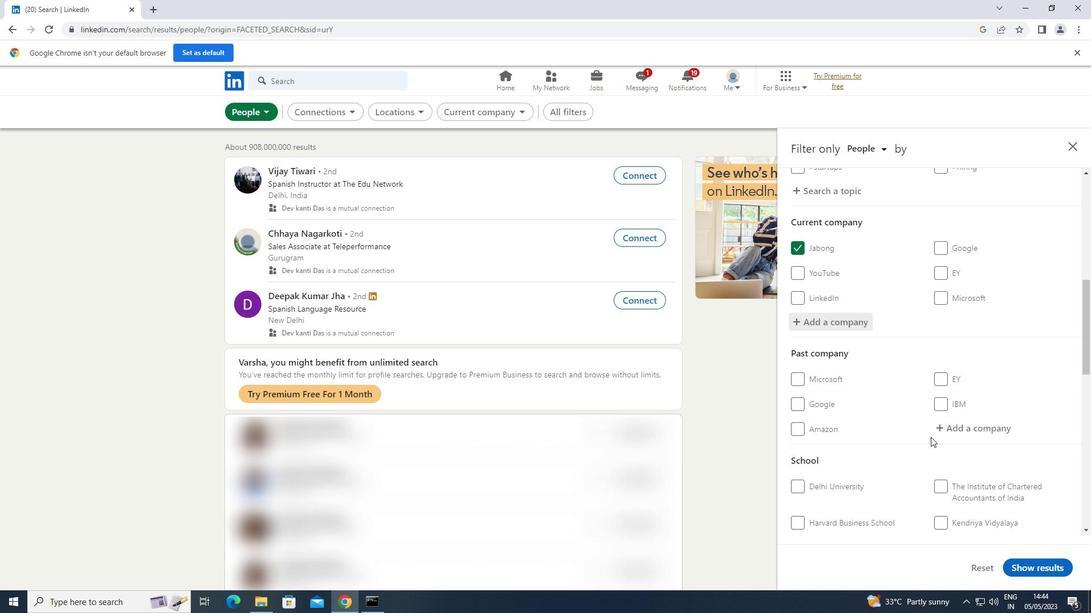 
Action: Mouse scrolled (931, 437) with delta (0, 0)
Screenshot: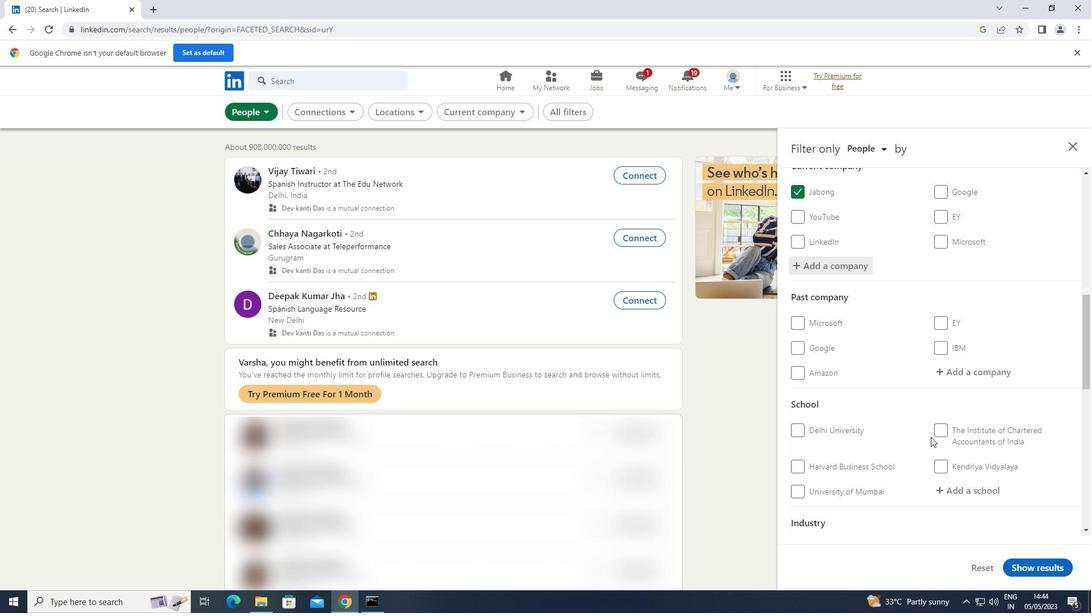 
Action: Mouse moved to (948, 436)
Screenshot: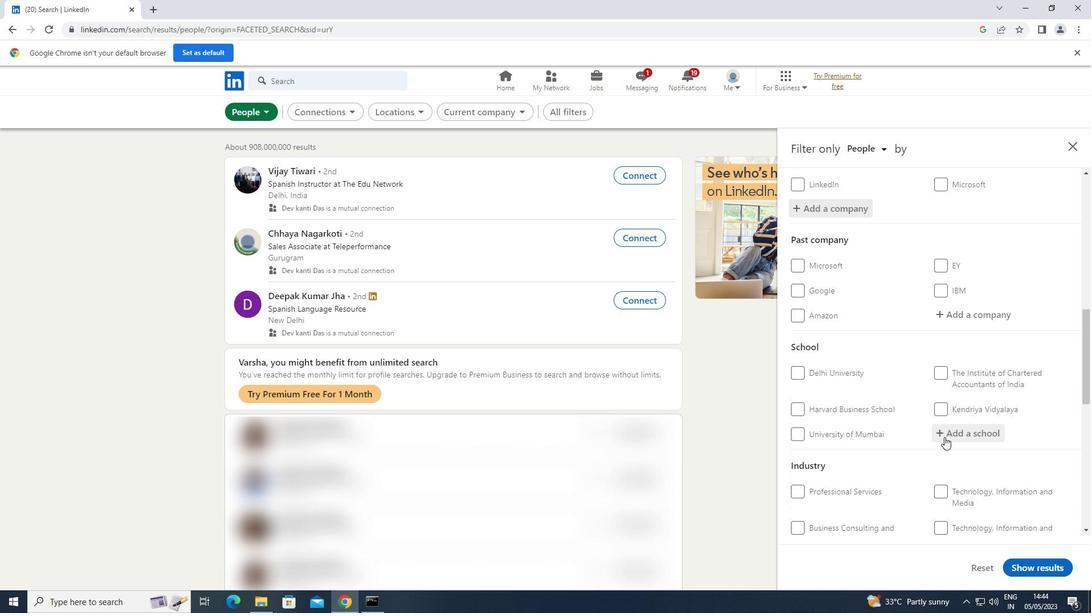 
Action: Mouse pressed left at (948, 436)
Screenshot: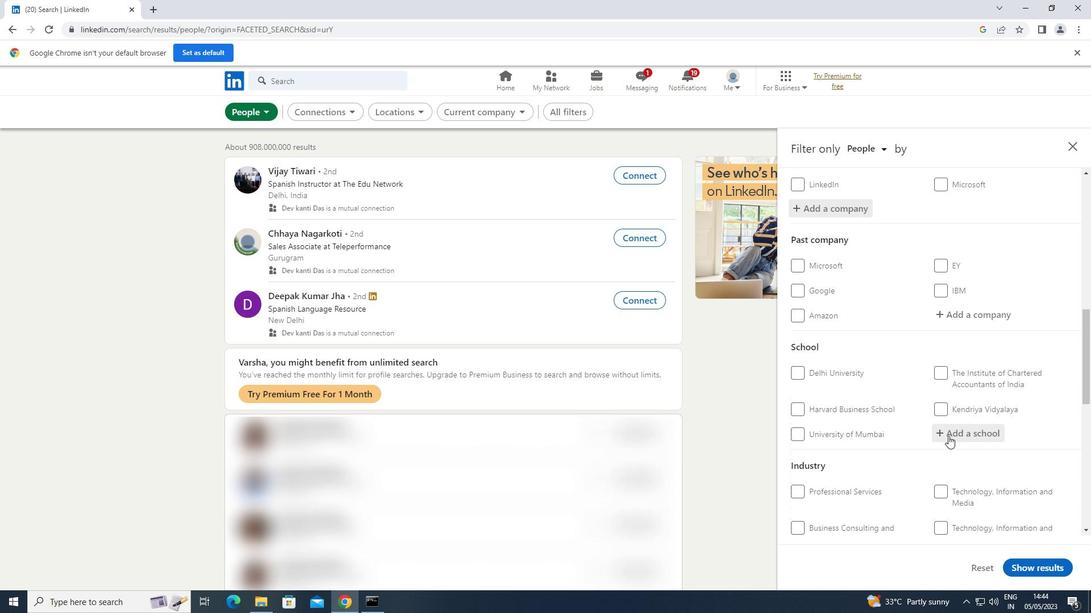 
Action: Key pressed <Key.shift>SACRED<Key.space><Key.shift>HEART
Screenshot: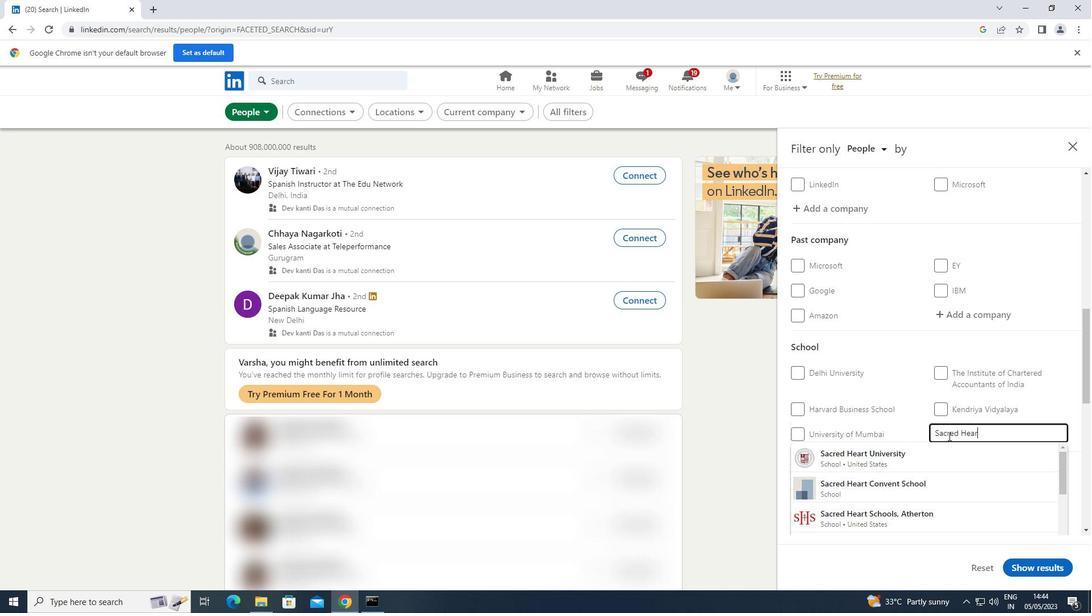 
Action: Mouse moved to (898, 476)
Screenshot: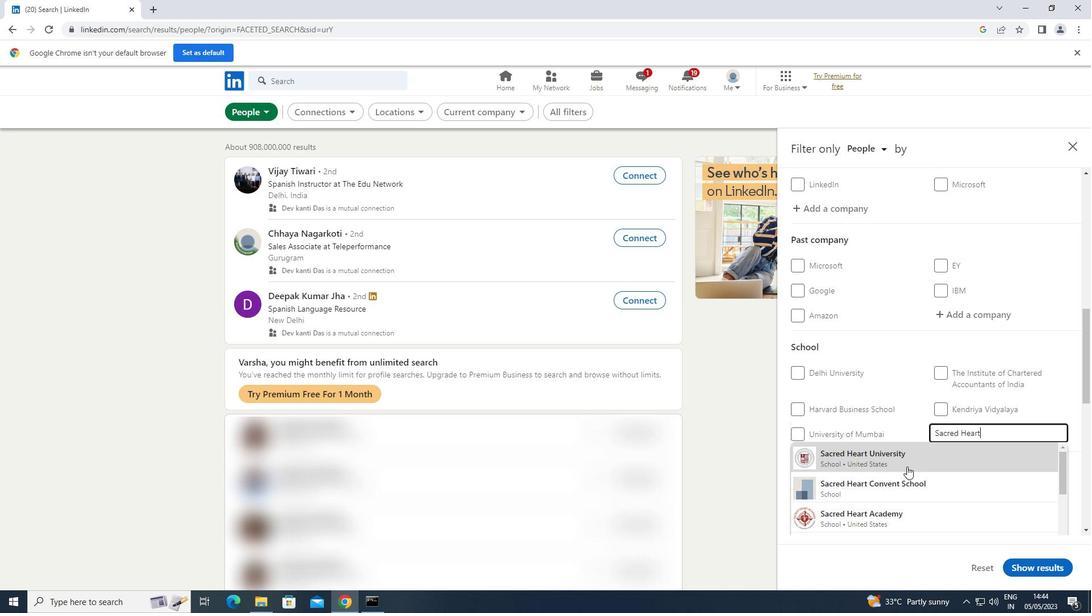 
Action: Mouse pressed left at (898, 476)
Screenshot: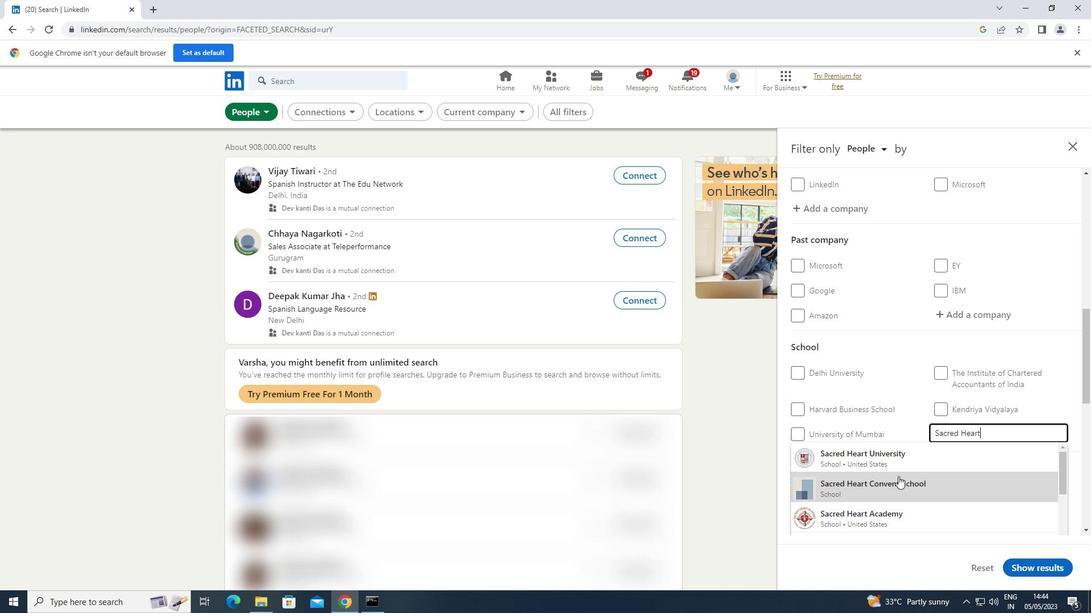 
Action: Mouse scrolled (898, 476) with delta (0, 0)
Screenshot: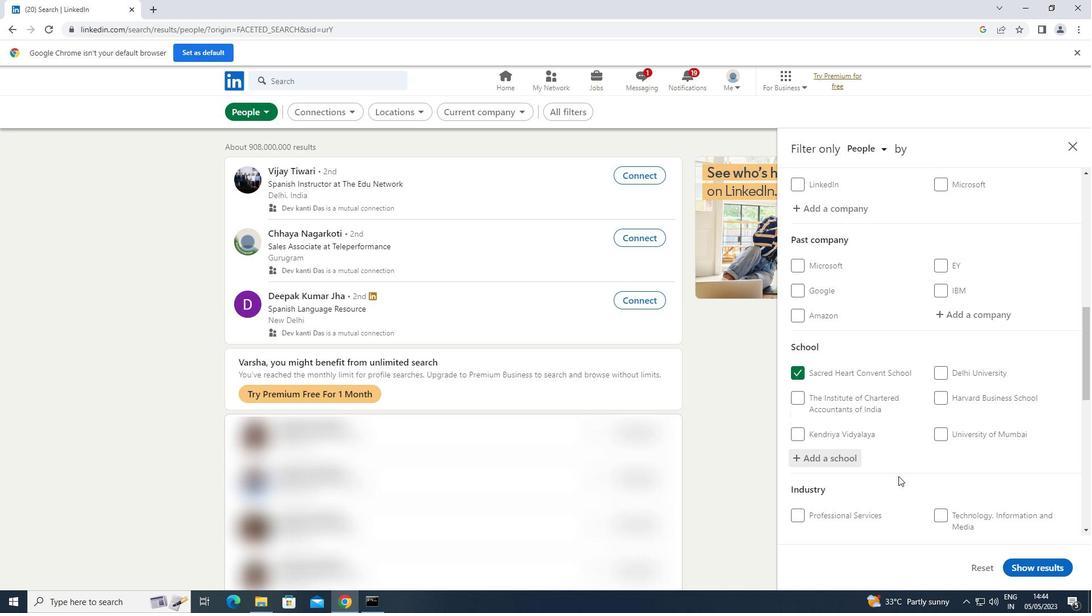 
Action: Mouse scrolled (898, 476) with delta (0, 0)
Screenshot: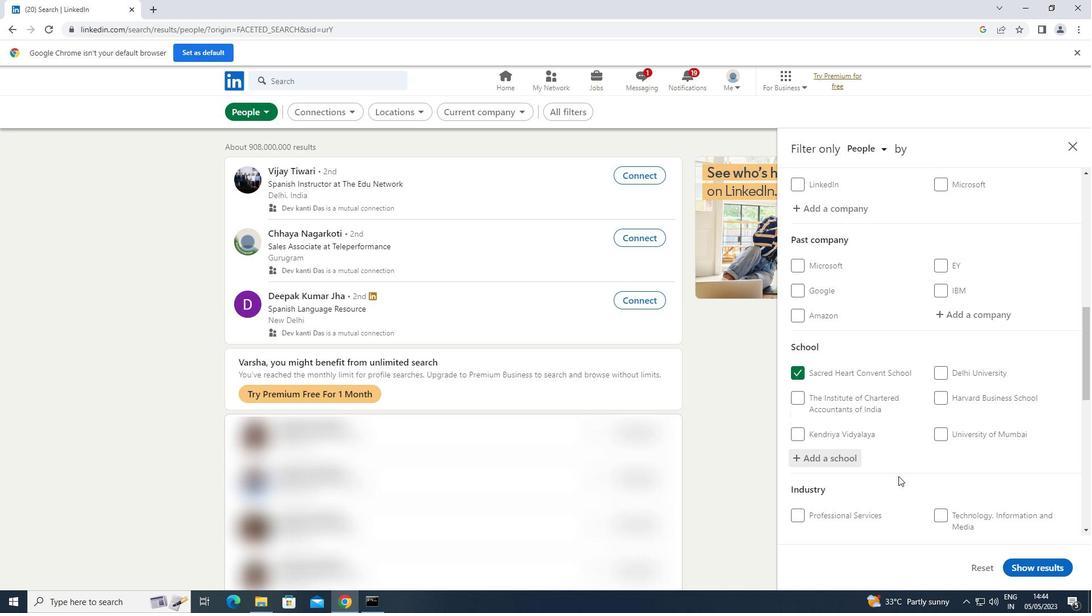 
Action: Mouse scrolled (898, 476) with delta (0, 0)
Screenshot: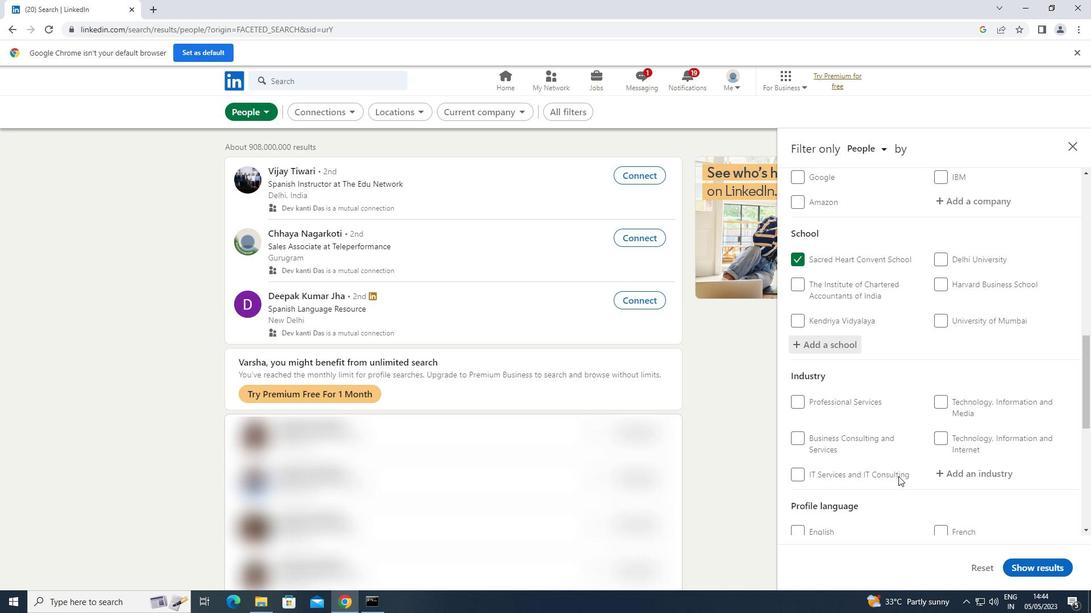 
Action: Mouse scrolled (898, 476) with delta (0, 0)
Screenshot: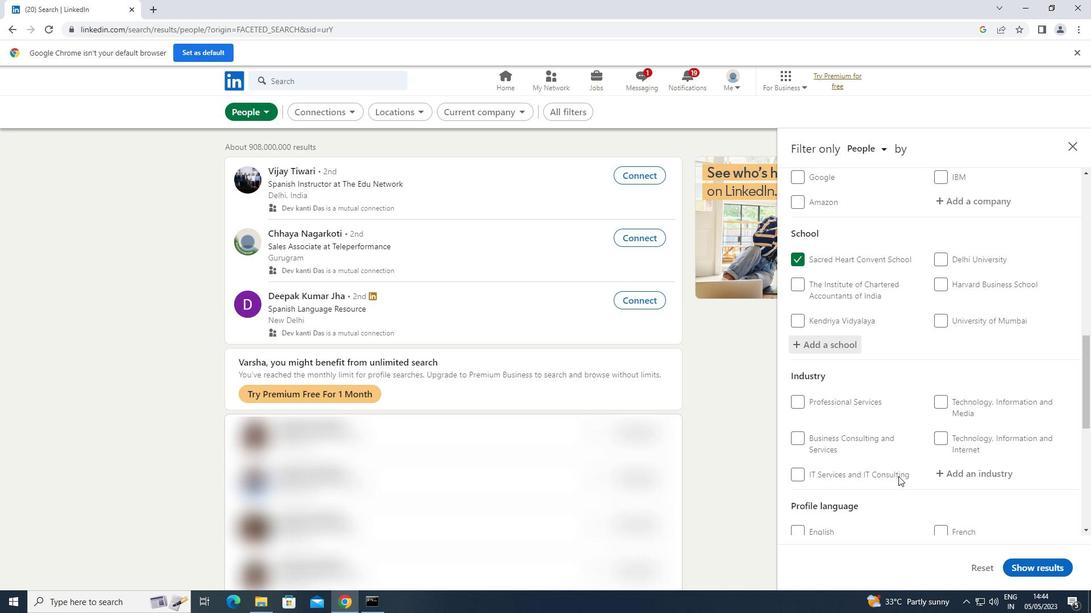 
Action: Mouse moved to (987, 368)
Screenshot: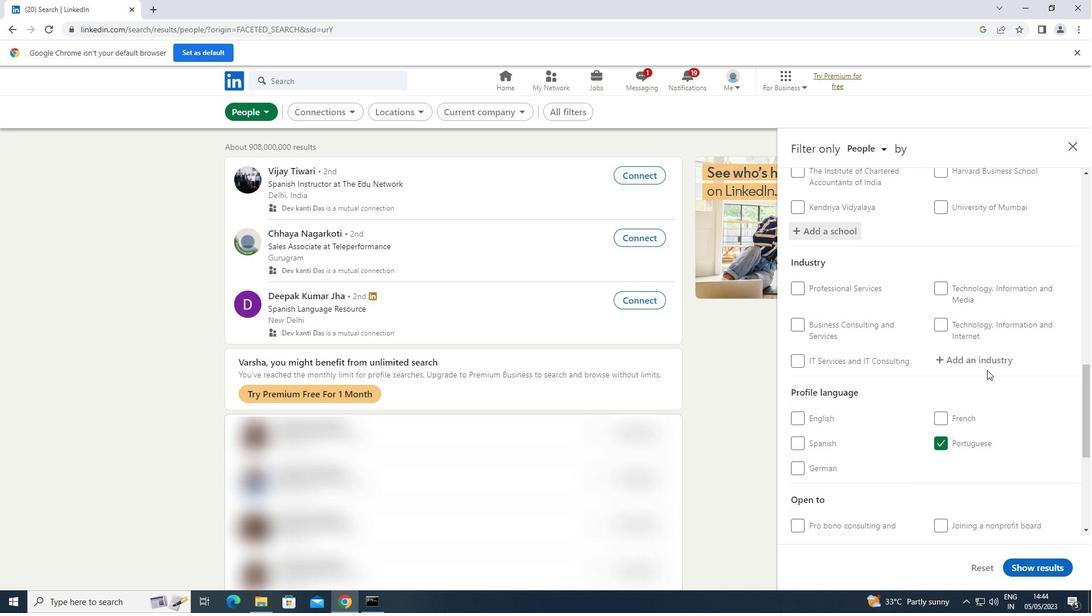 
Action: Mouse pressed left at (987, 368)
Screenshot: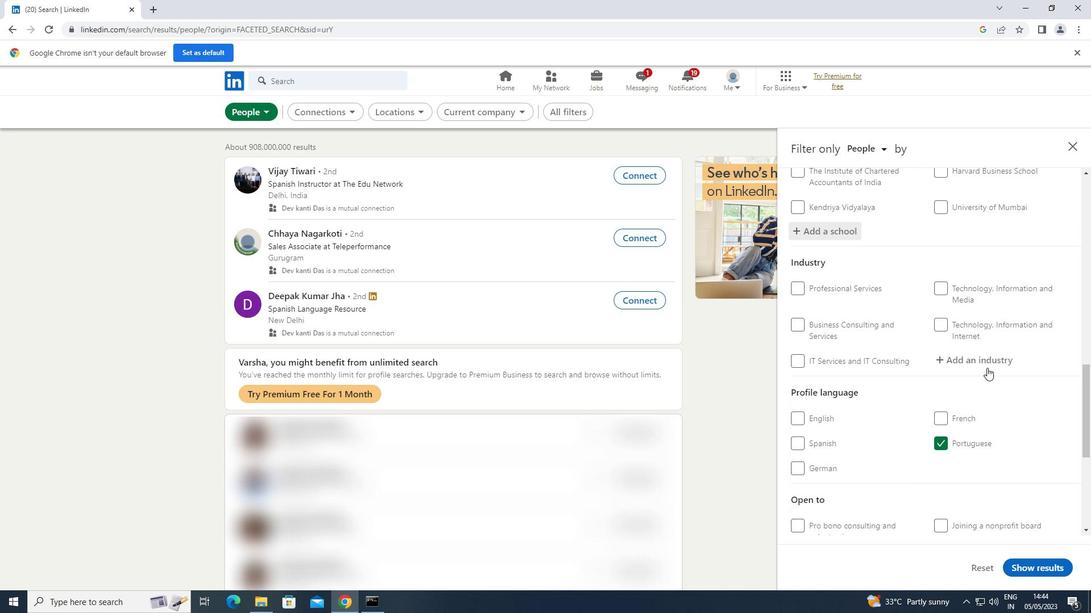 
Action: Key pressed <Key.shift>OIL<Key.space>
Screenshot: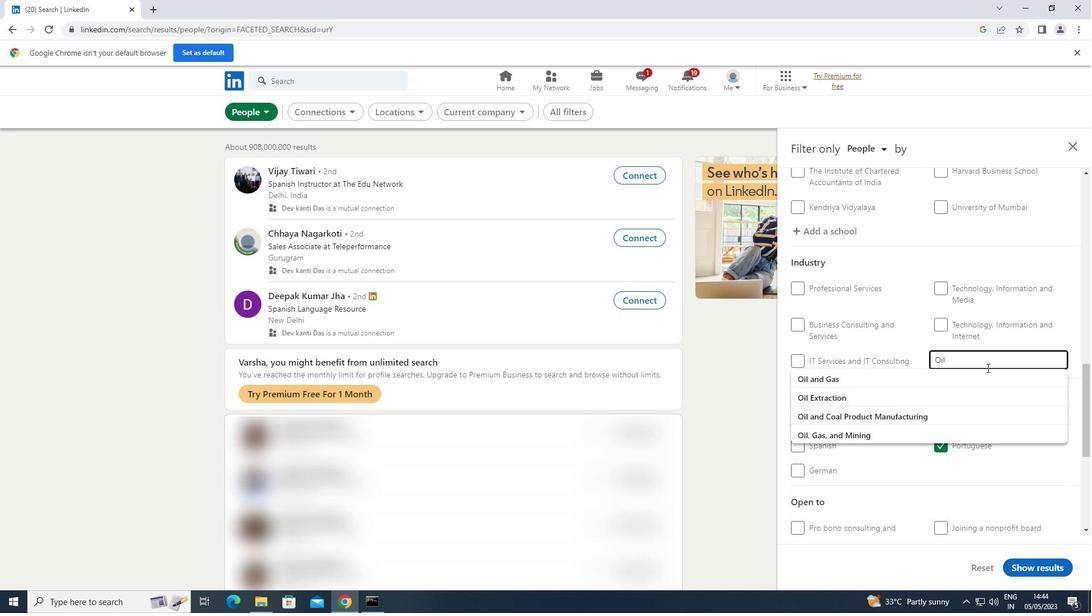 
Action: Mouse moved to (845, 393)
Screenshot: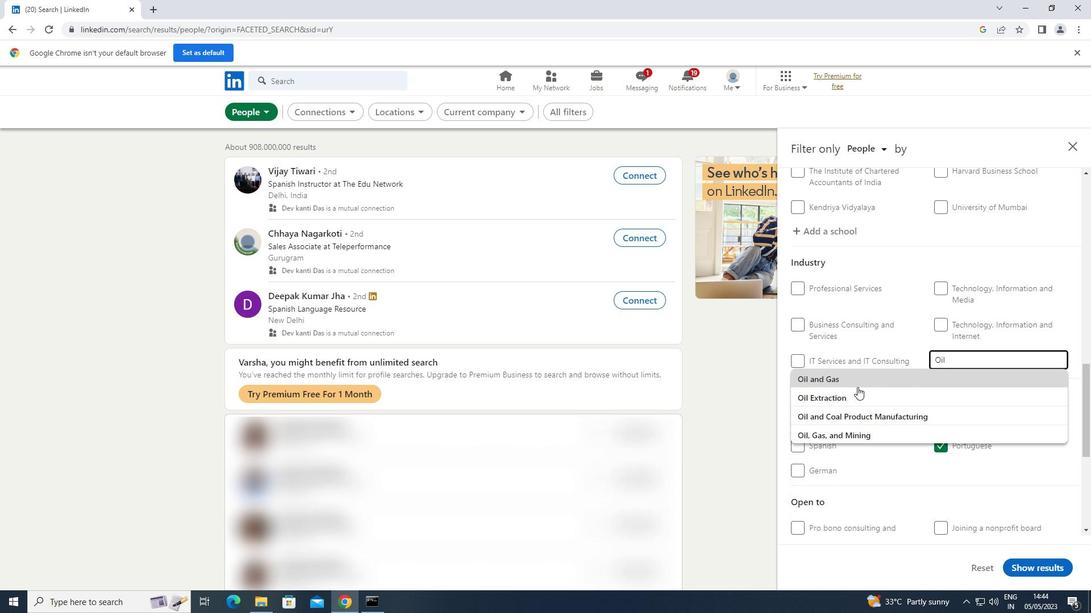
Action: Mouse pressed left at (845, 393)
Screenshot: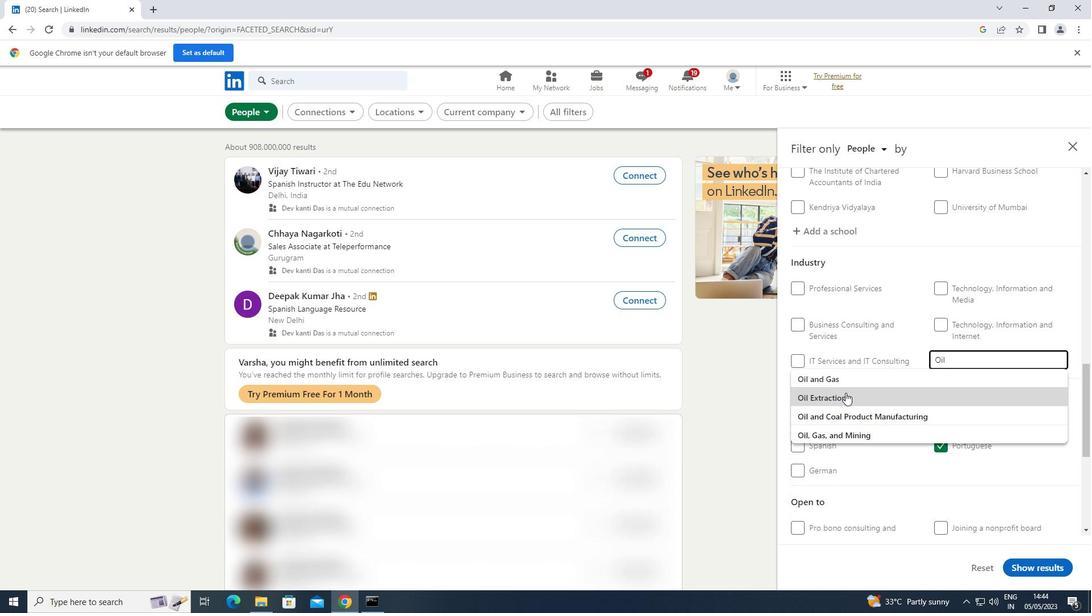 
Action: Mouse scrolled (845, 392) with delta (0, 0)
Screenshot: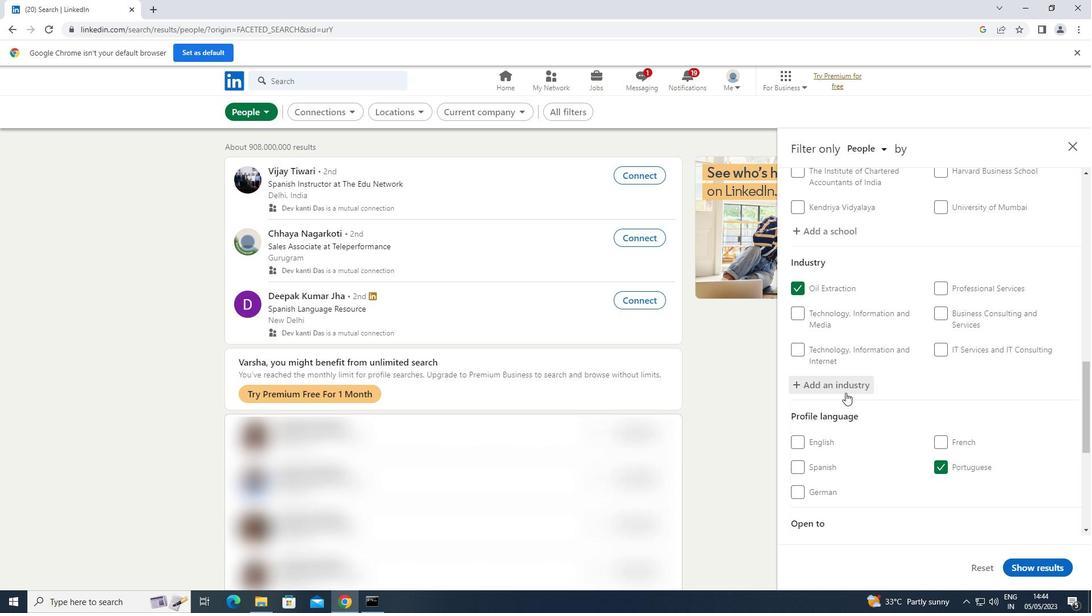 
Action: Mouse scrolled (845, 392) with delta (0, 0)
Screenshot: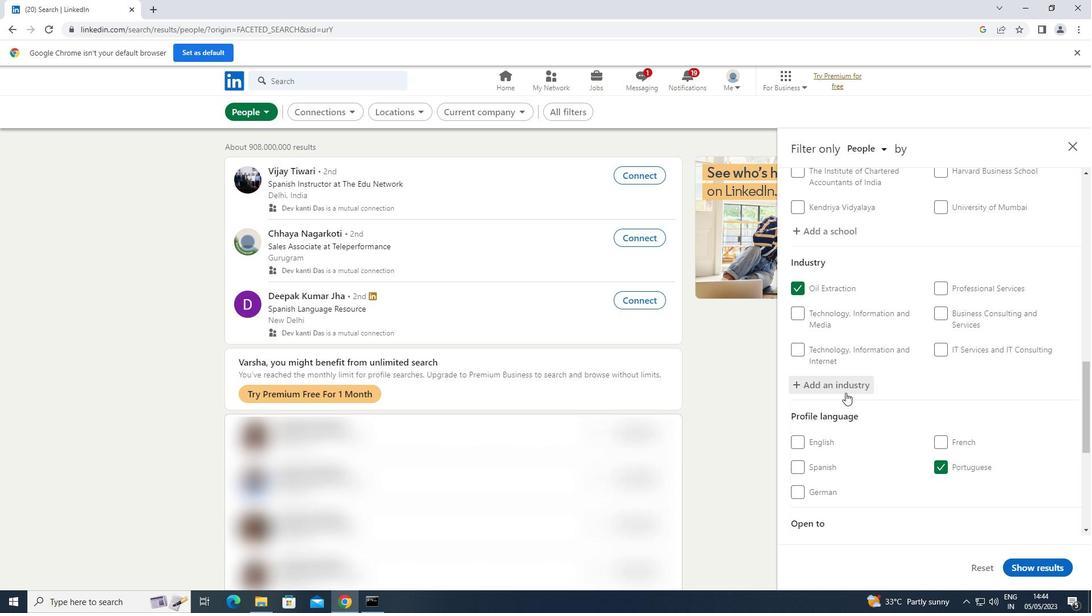 
Action: Mouse scrolled (845, 392) with delta (0, 0)
Screenshot: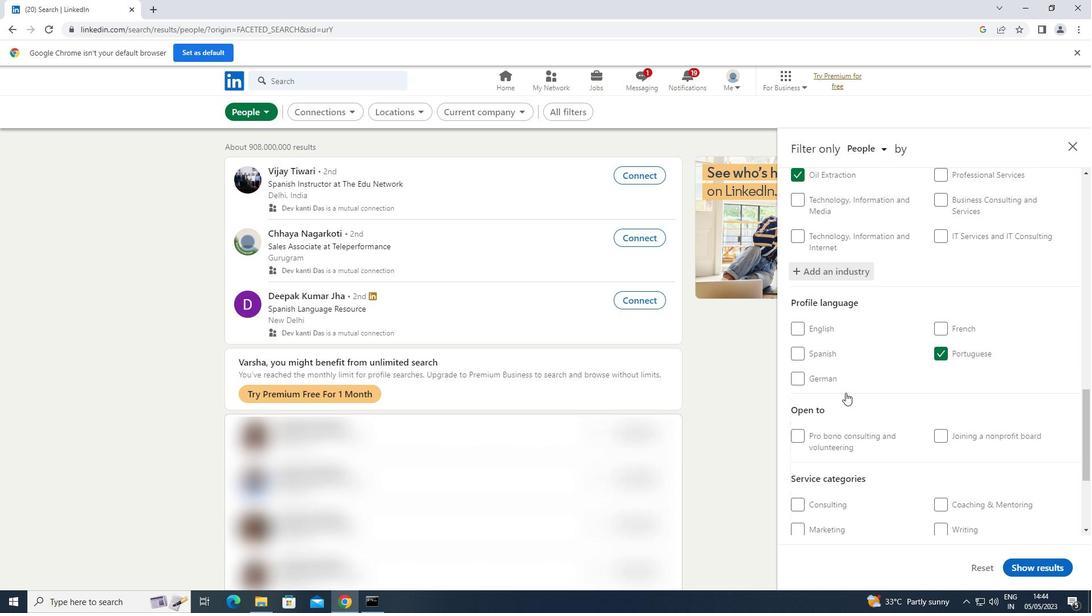 
Action: Mouse scrolled (845, 392) with delta (0, 0)
Screenshot: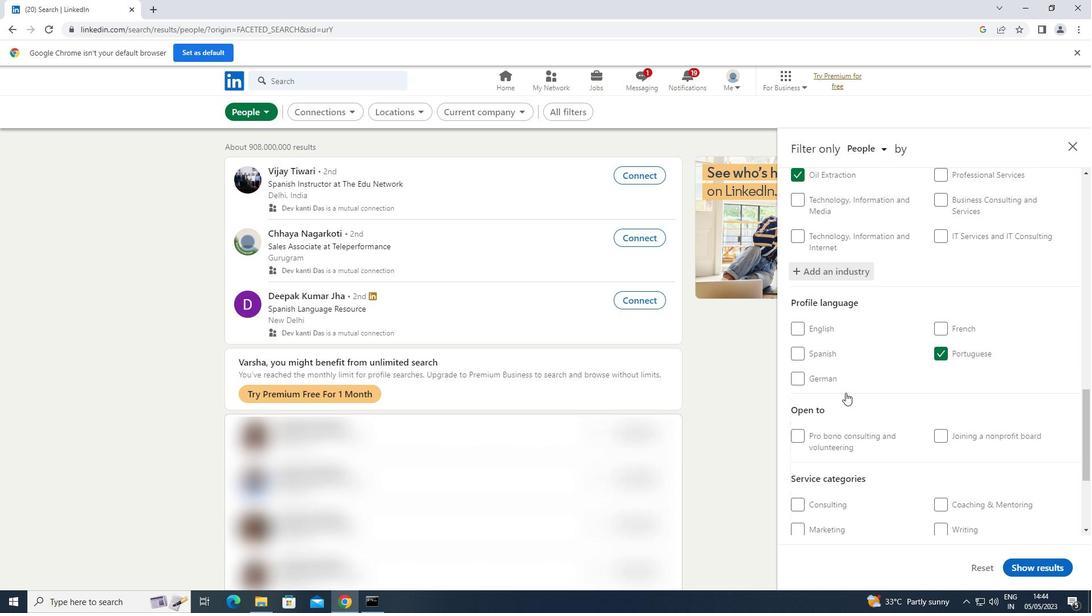 
Action: Mouse moved to (977, 442)
Screenshot: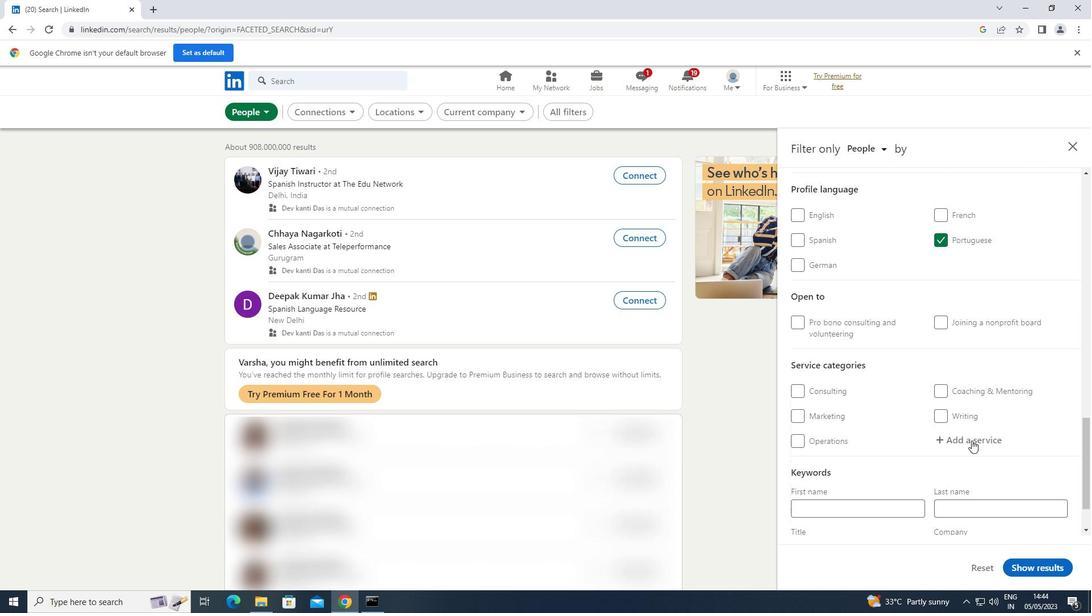 
Action: Mouse pressed left at (977, 442)
Screenshot: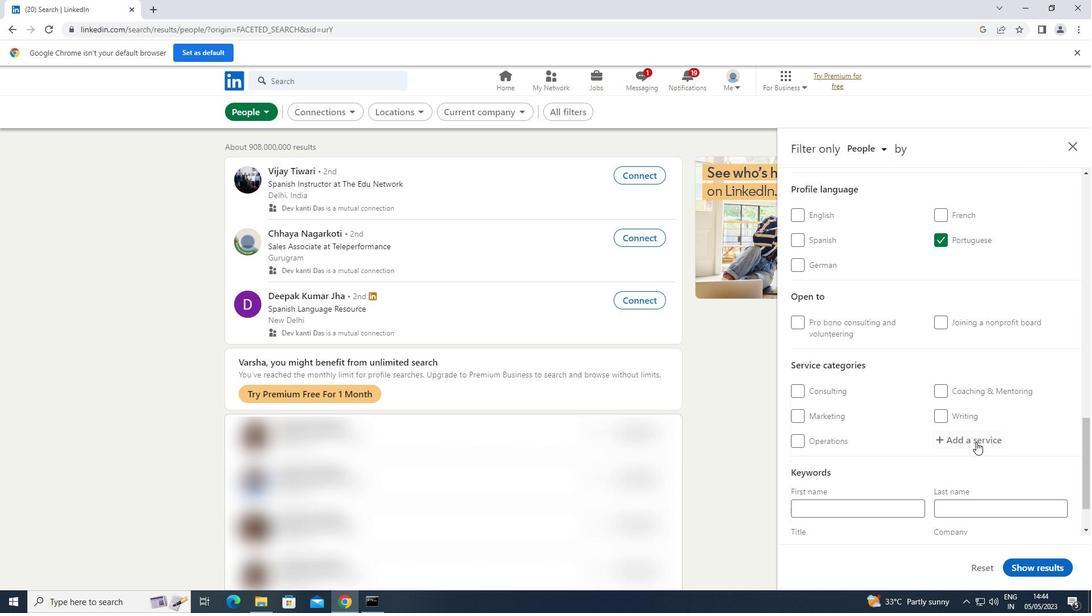 
Action: Key pressed <Key.shift>VISUAL
Screenshot: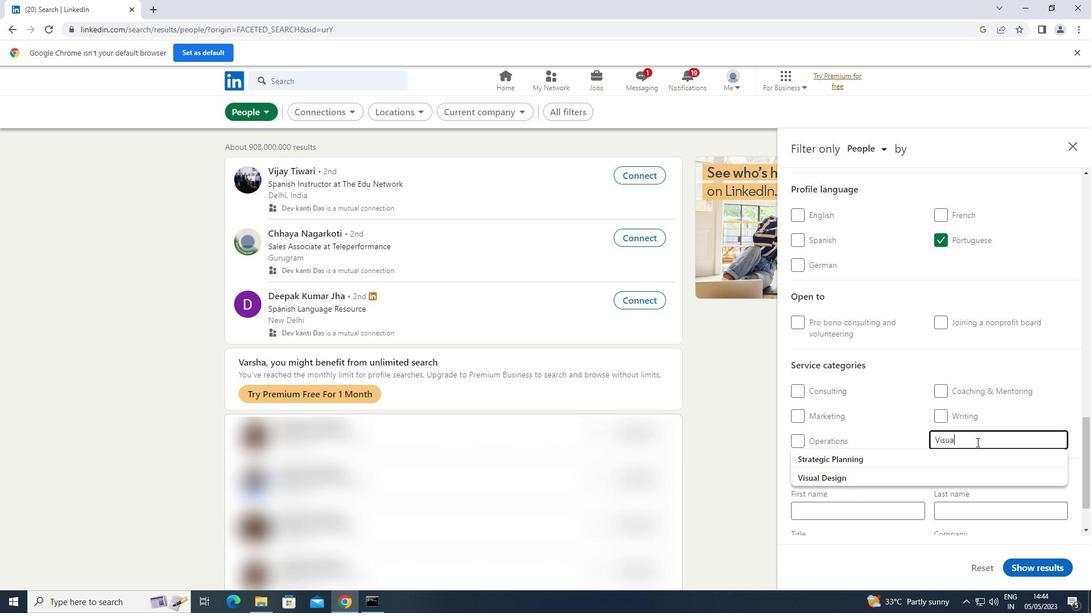 
Action: Mouse moved to (837, 461)
Screenshot: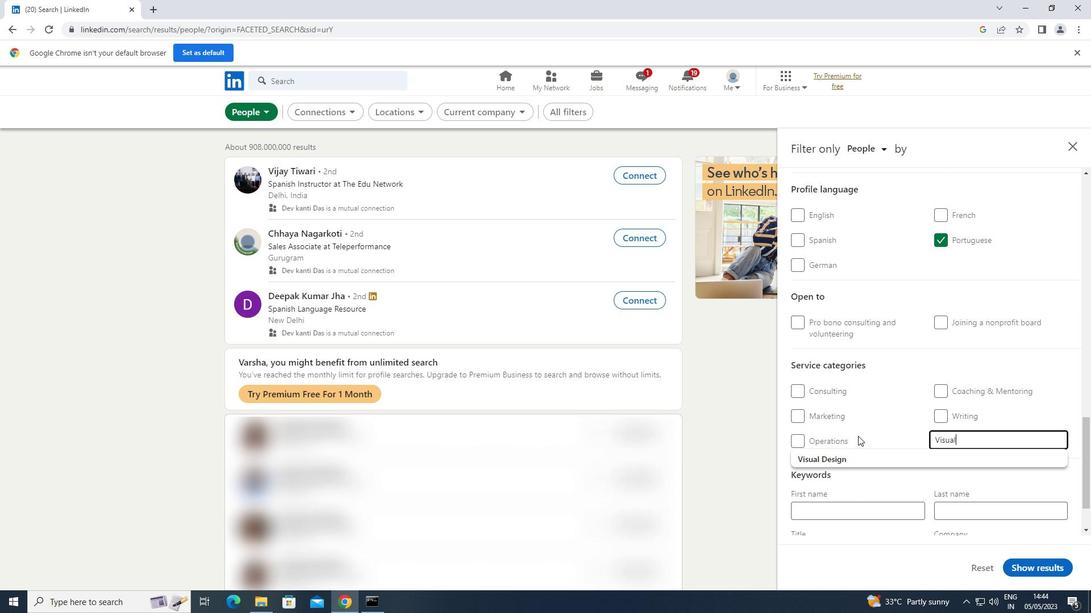 
Action: Mouse pressed left at (837, 461)
Screenshot: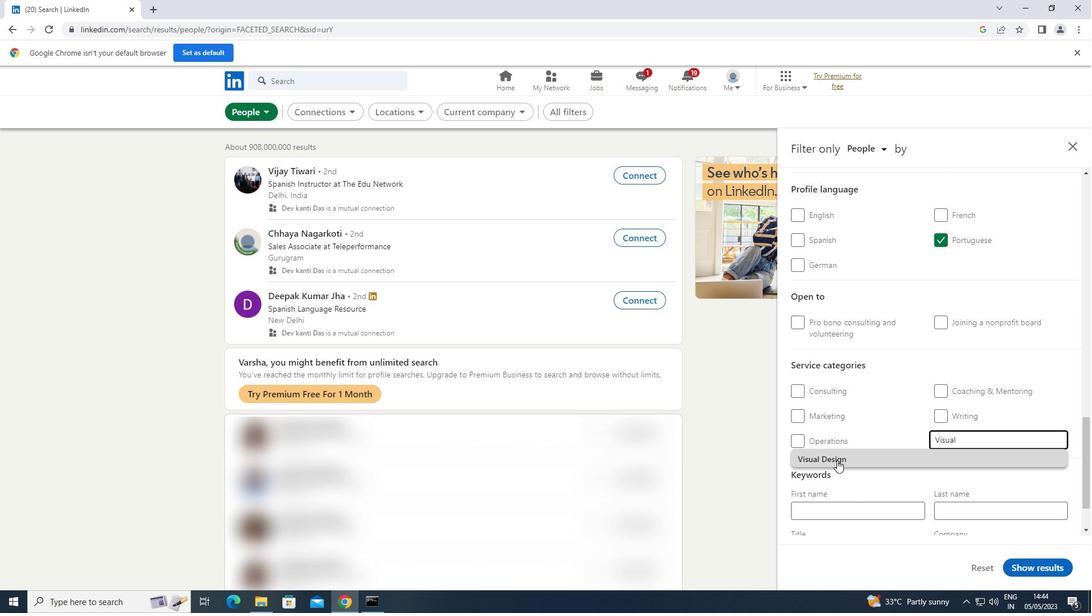 
Action: Mouse scrolled (837, 460) with delta (0, 0)
Screenshot: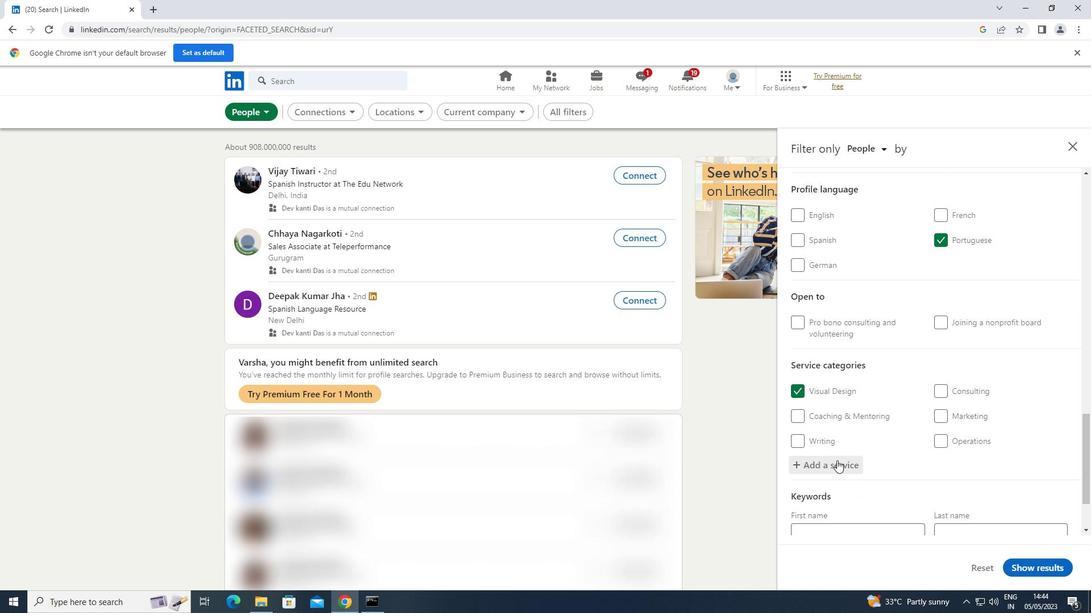 
Action: Mouse scrolled (837, 460) with delta (0, 0)
Screenshot: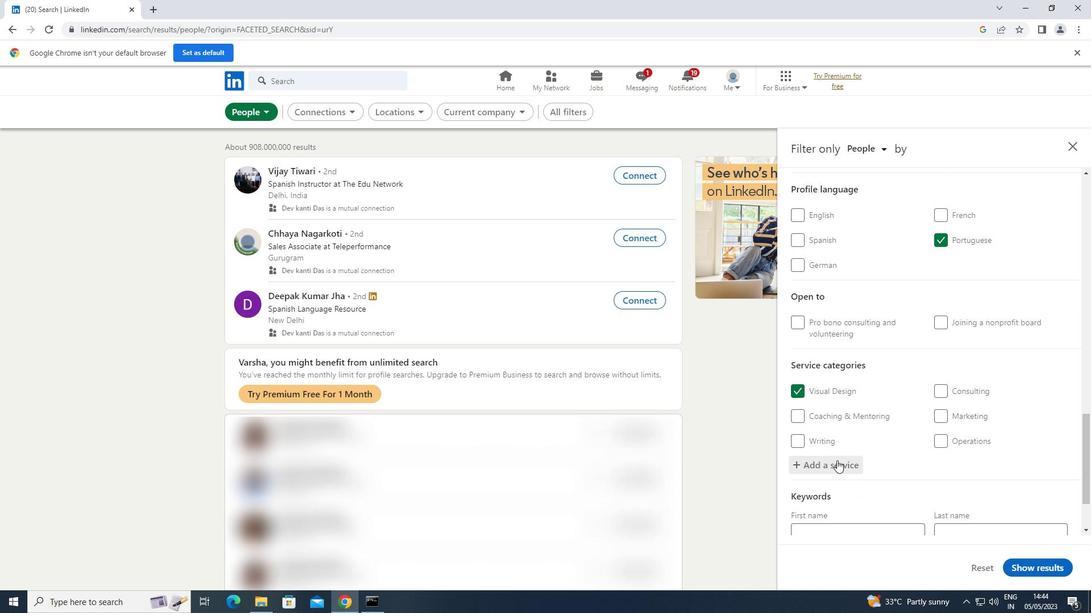 
Action: Mouse scrolled (837, 460) with delta (0, 0)
Screenshot: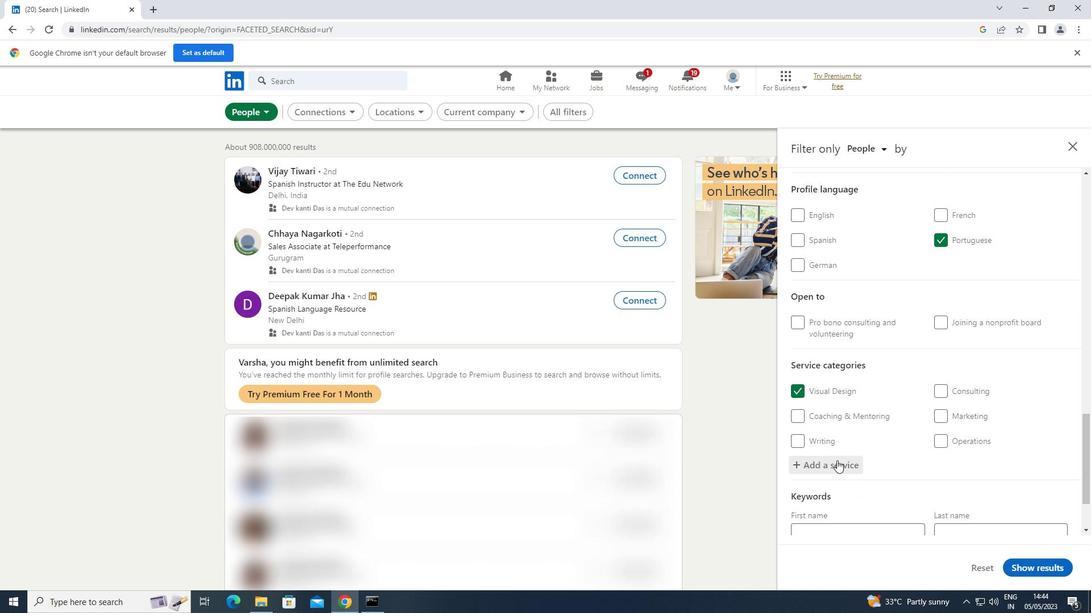 
Action: Mouse scrolled (837, 460) with delta (0, 0)
Screenshot: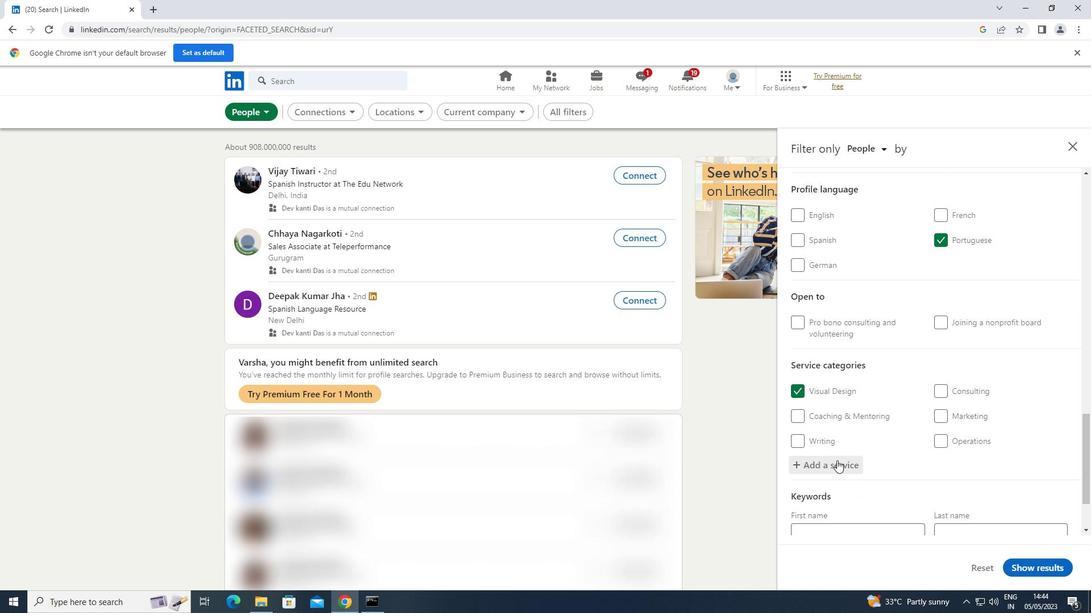 
Action: Mouse scrolled (837, 460) with delta (0, 0)
Screenshot: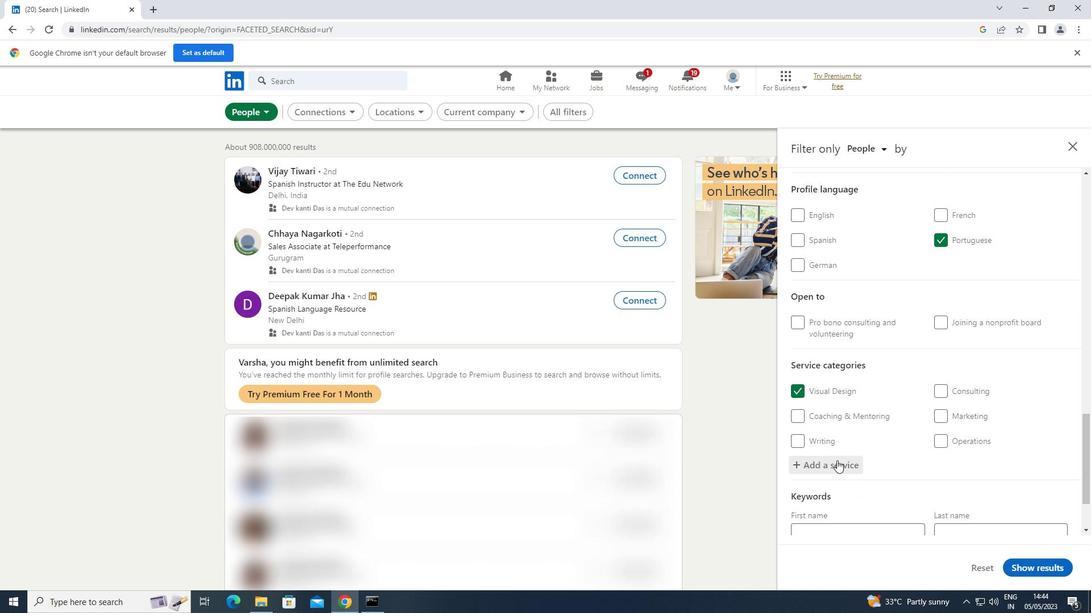 
Action: Mouse moved to (839, 479)
Screenshot: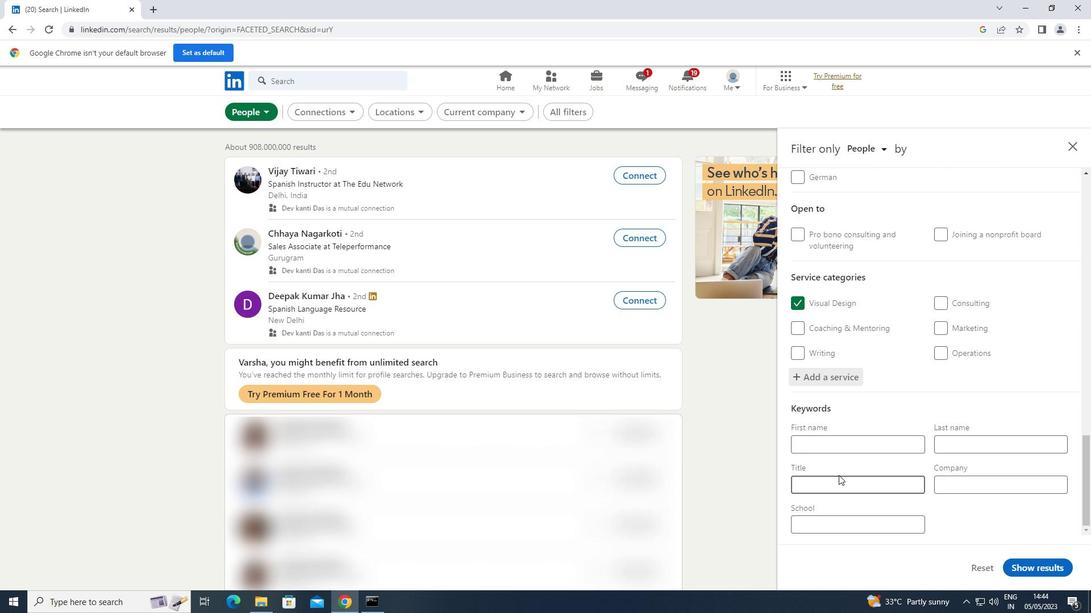 
Action: Mouse pressed left at (839, 479)
Screenshot: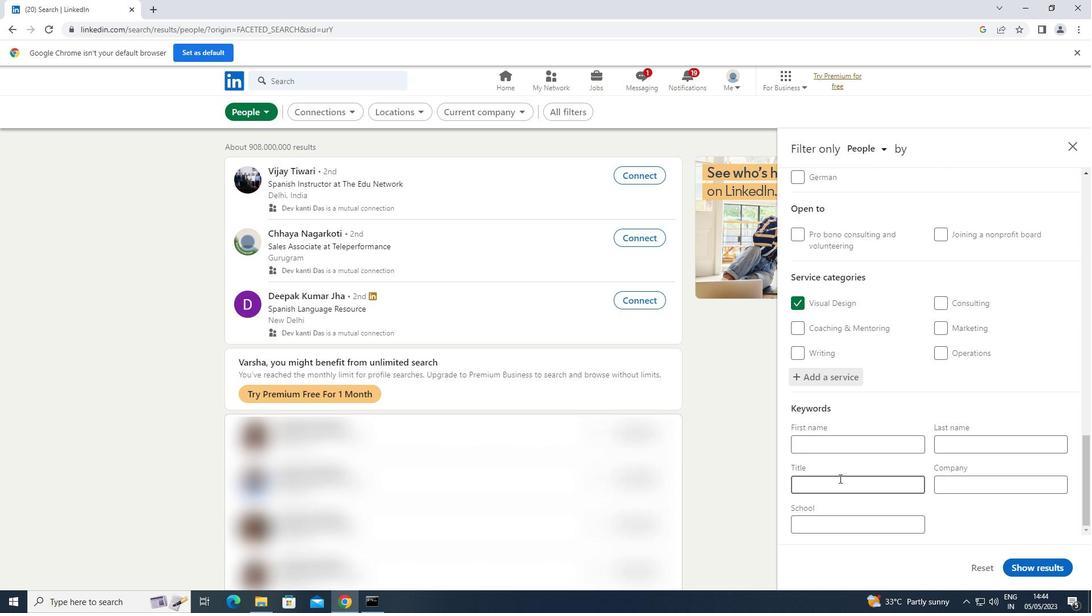 
Action: Key pressed <Key.shift>EDITOR/<Key.shift>PROOFREADER
Screenshot: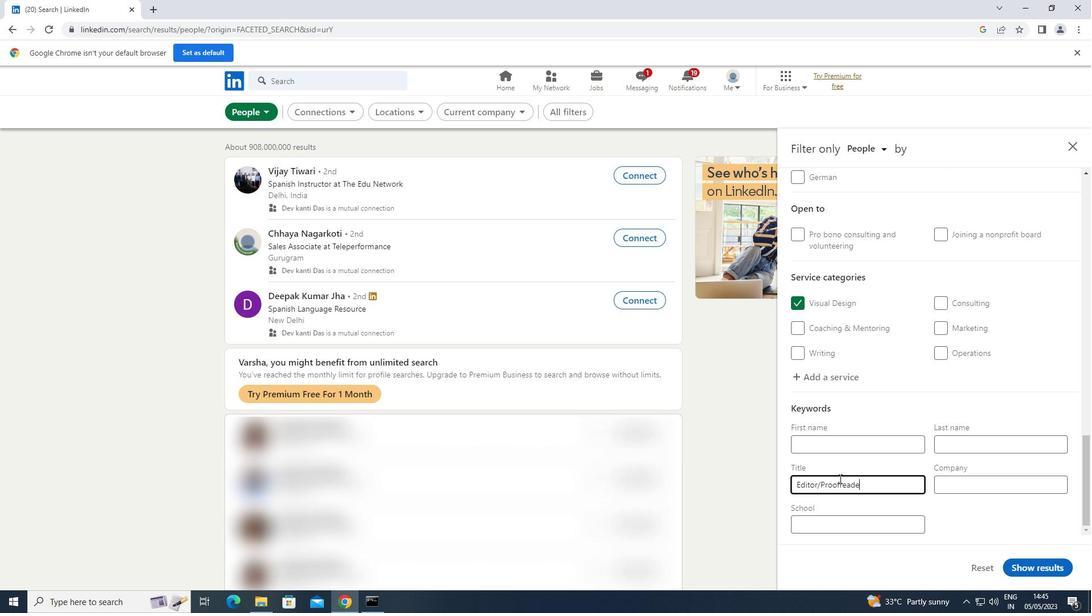 
Action: Mouse moved to (1040, 569)
Screenshot: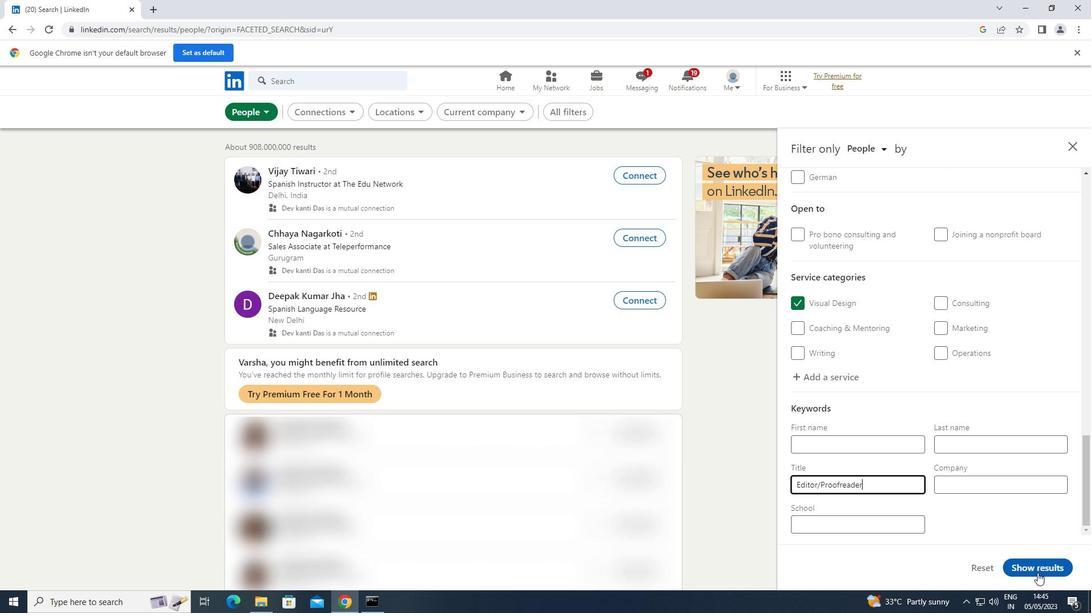 
Action: Mouse pressed left at (1040, 569)
Screenshot: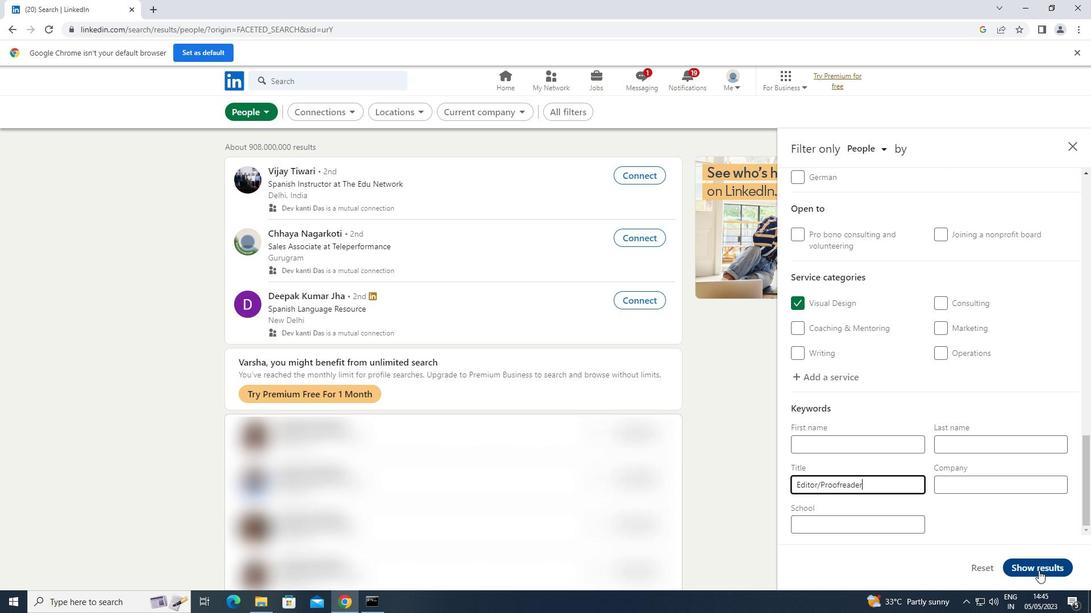 
